 Task: Create a due date automation trigger when advanced on, 2 hours after a card is due add fields without custom field "Resume" set to a number lower than 1 and greater or equal to 10.
Action: Mouse moved to (843, 252)
Screenshot: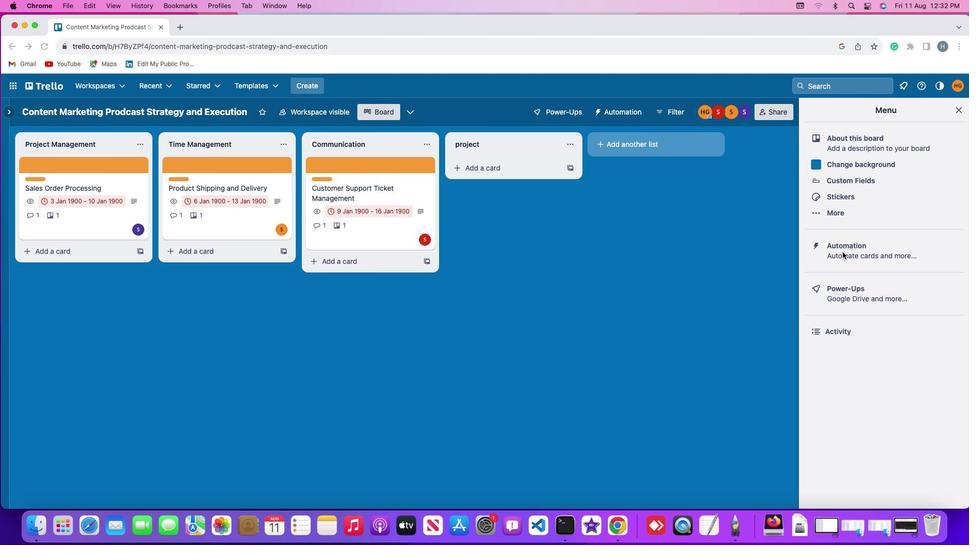 
Action: Mouse pressed left at (843, 252)
Screenshot: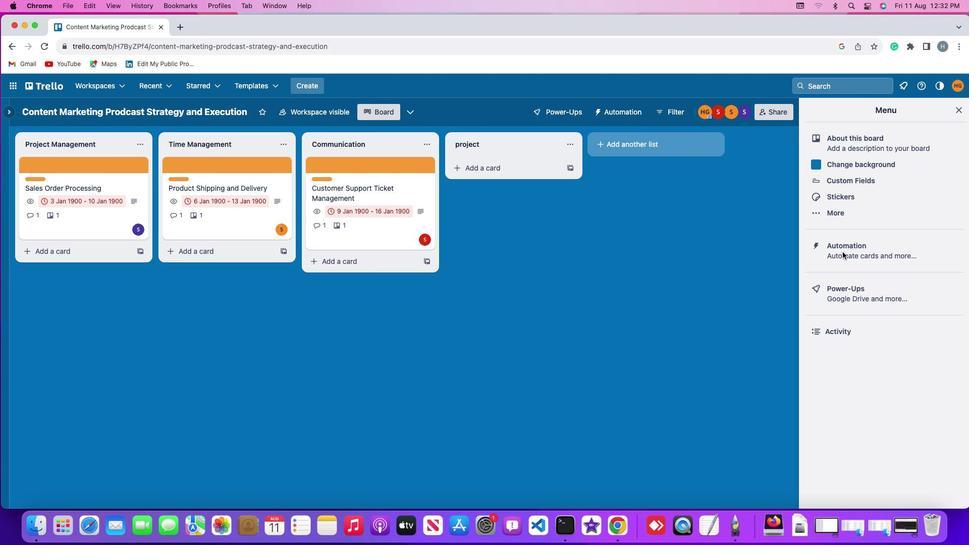
Action: Mouse pressed left at (843, 252)
Screenshot: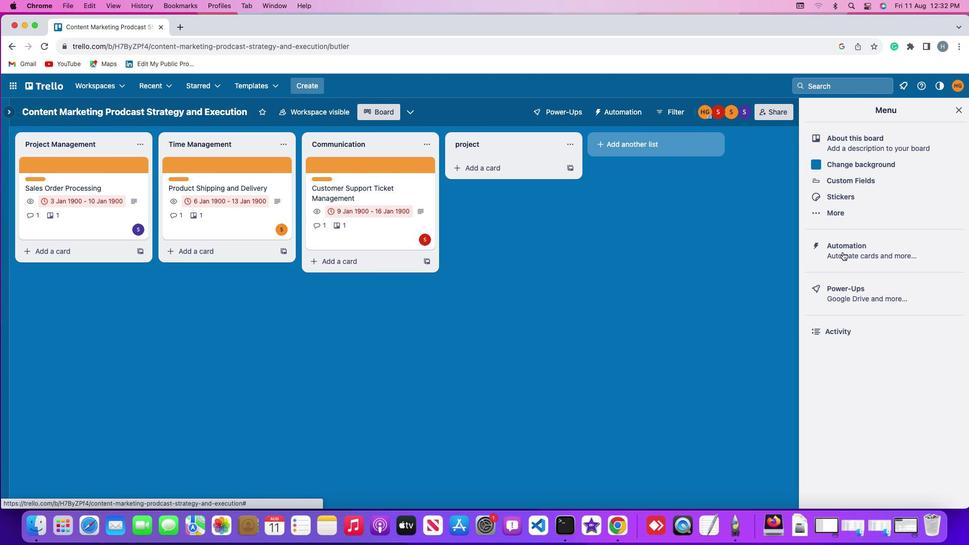 
Action: Mouse moved to (51, 239)
Screenshot: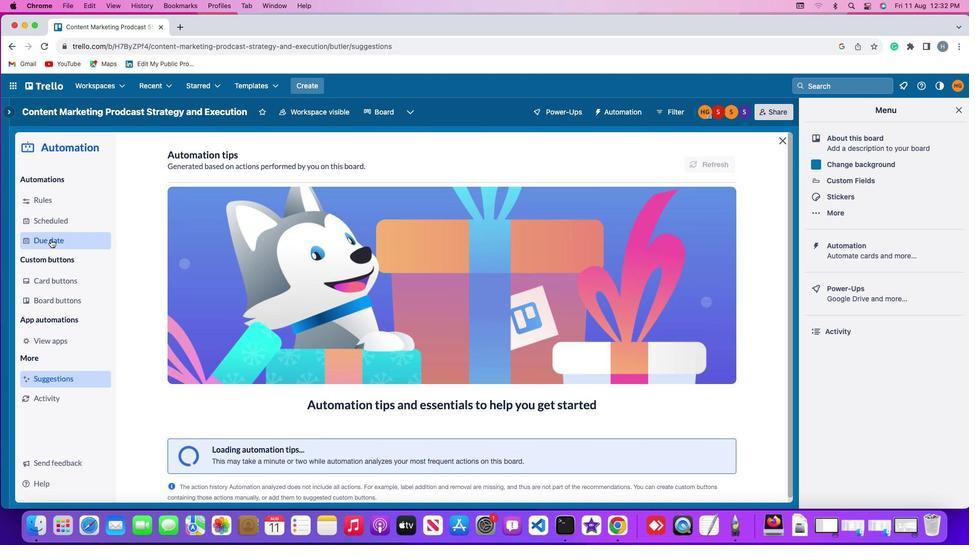 
Action: Mouse pressed left at (51, 239)
Screenshot: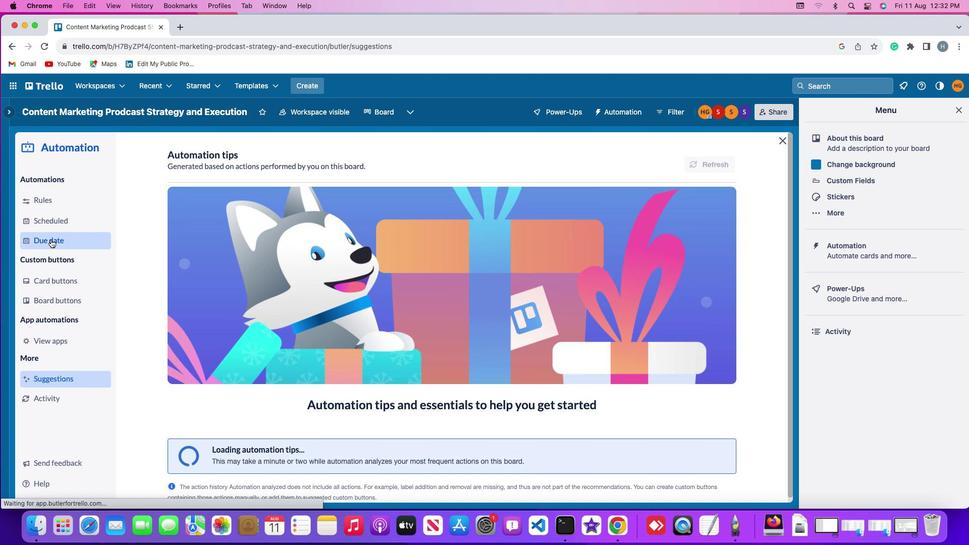
Action: Mouse moved to (654, 156)
Screenshot: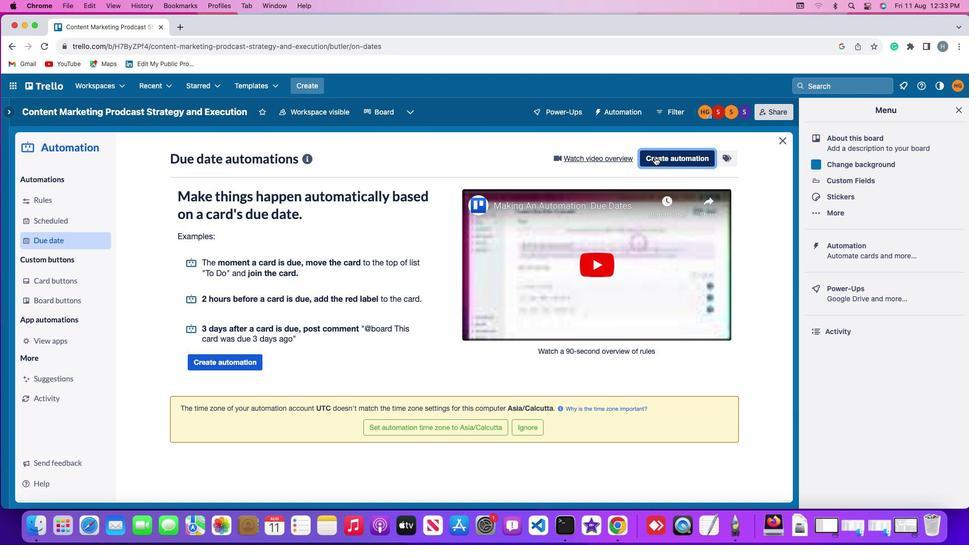 
Action: Mouse pressed left at (654, 156)
Screenshot: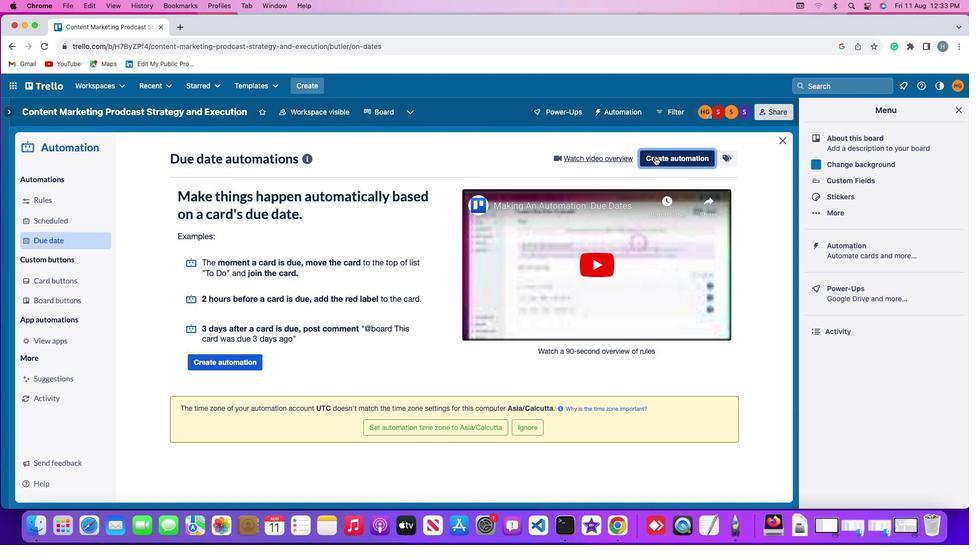 
Action: Mouse moved to (200, 250)
Screenshot: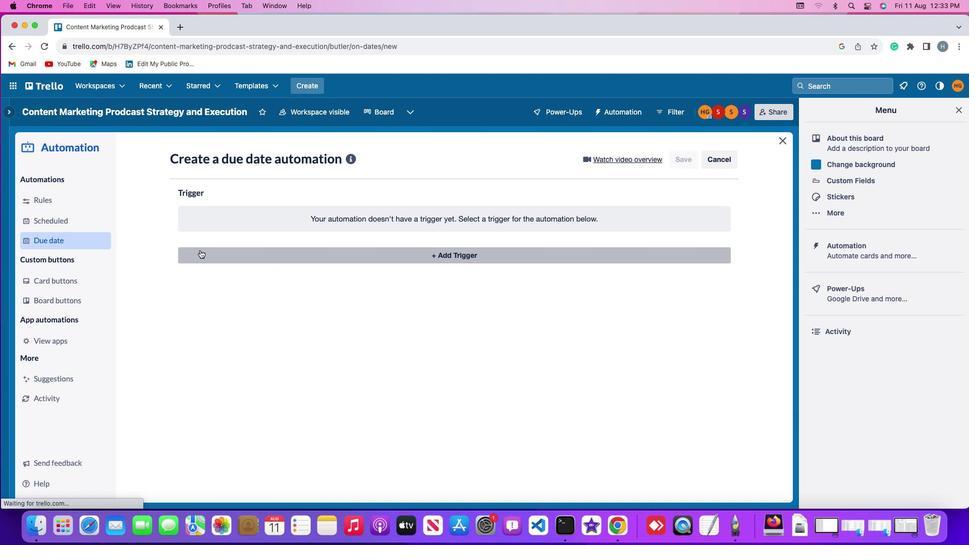 
Action: Mouse pressed left at (200, 250)
Screenshot: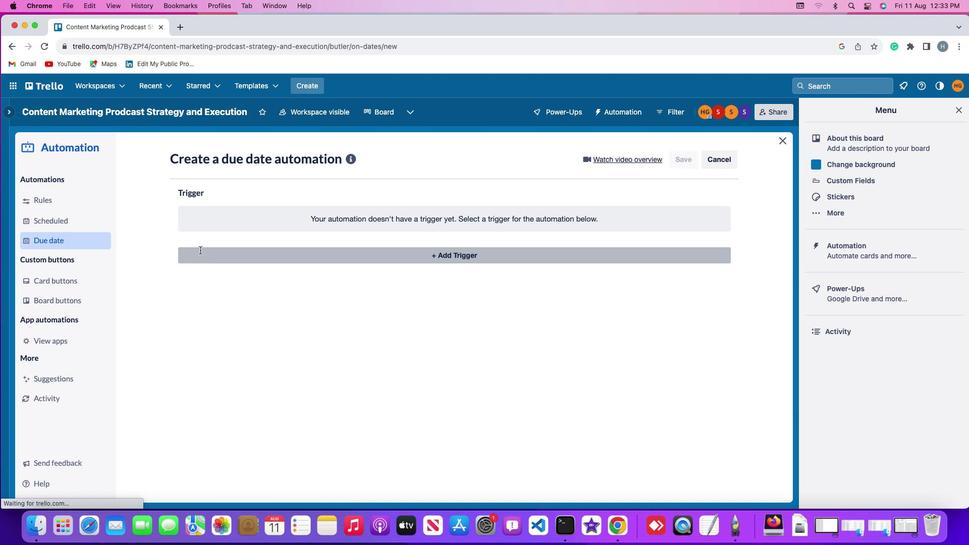 
Action: Mouse moved to (199, 412)
Screenshot: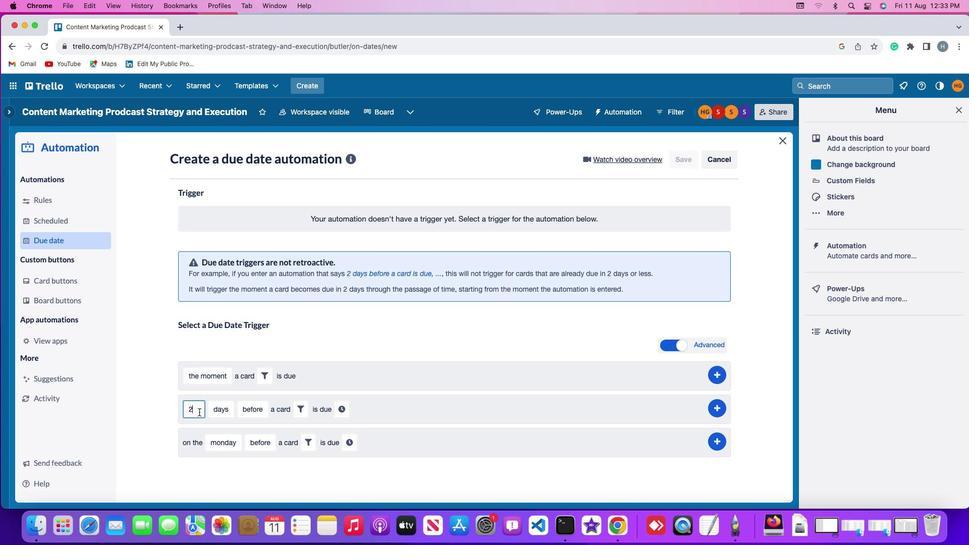 
Action: Mouse pressed left at (199, 412)
Screenshot: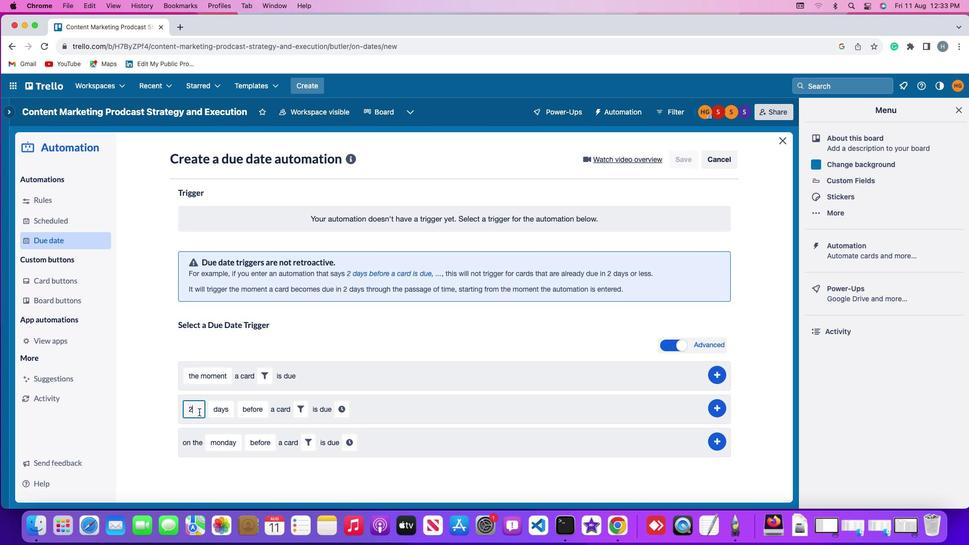 
Action: Key pressed Key.backspace'2'
Screenshot: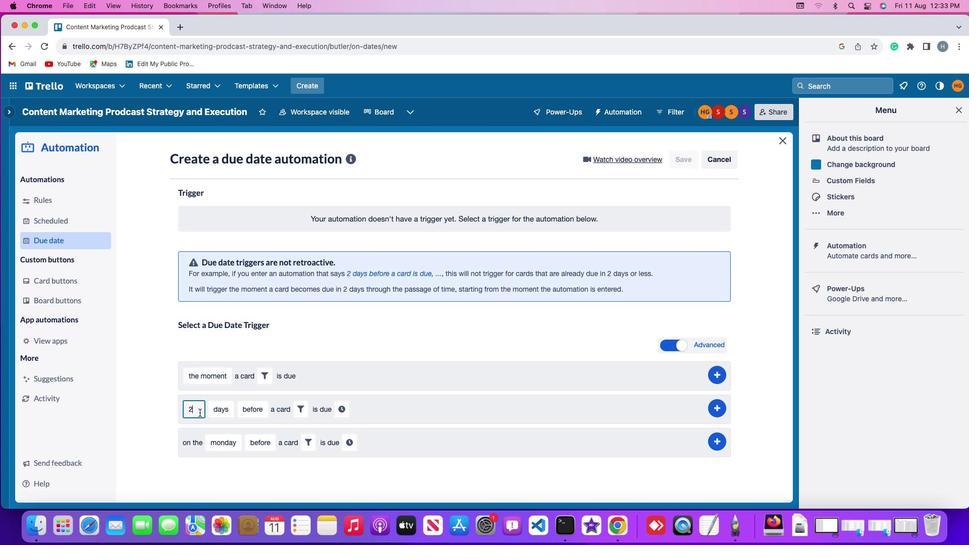 
Action: Mouse moved to (221, 411)
Screenshot: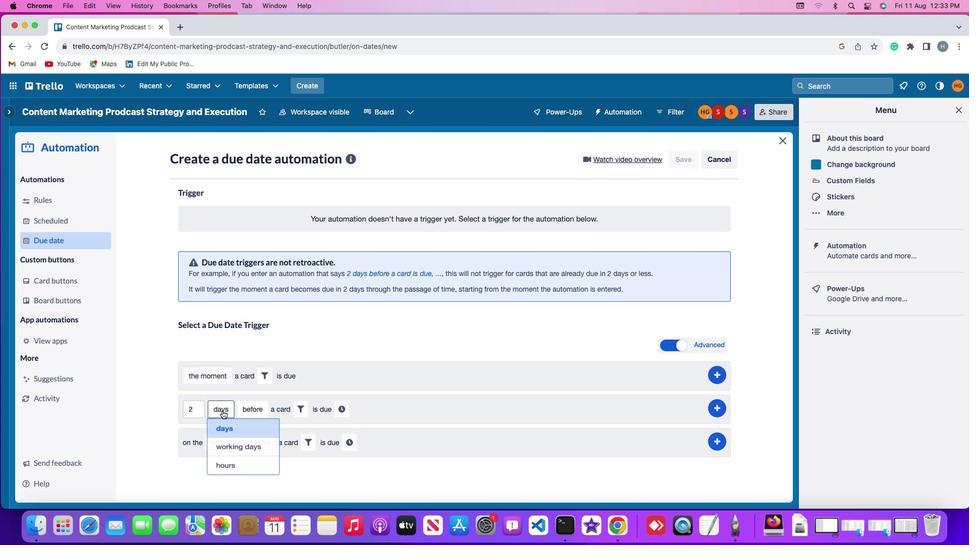 
Action: Mouse pressed left at (221, 411)
Screenshot: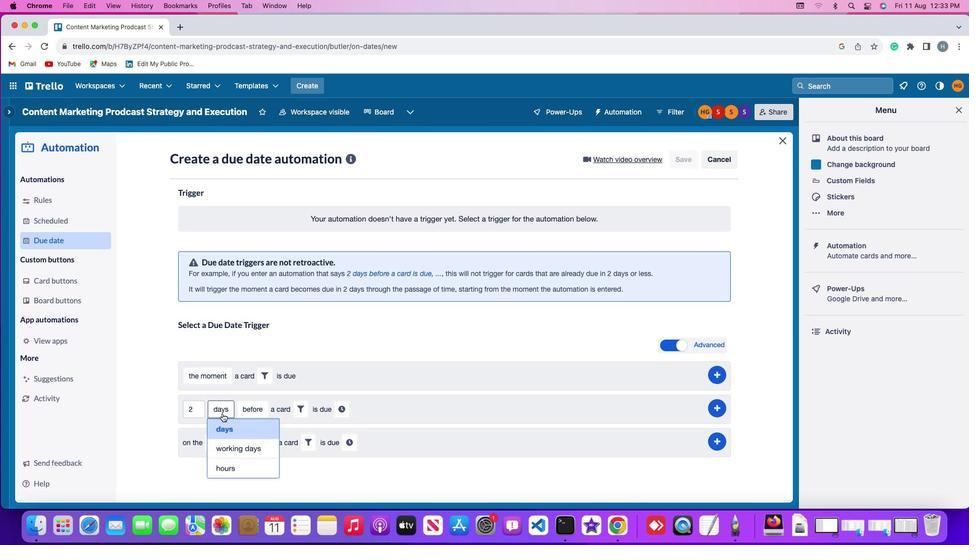 
Action: Mouse moved to (221, 467)
Screenshot: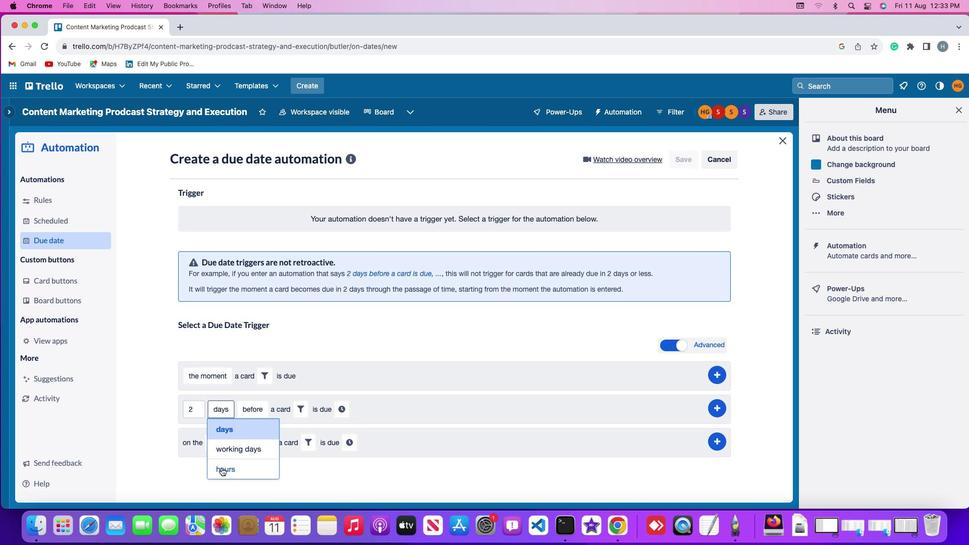 
Action: Mouse pressed left at (221, 467)
Screenshot: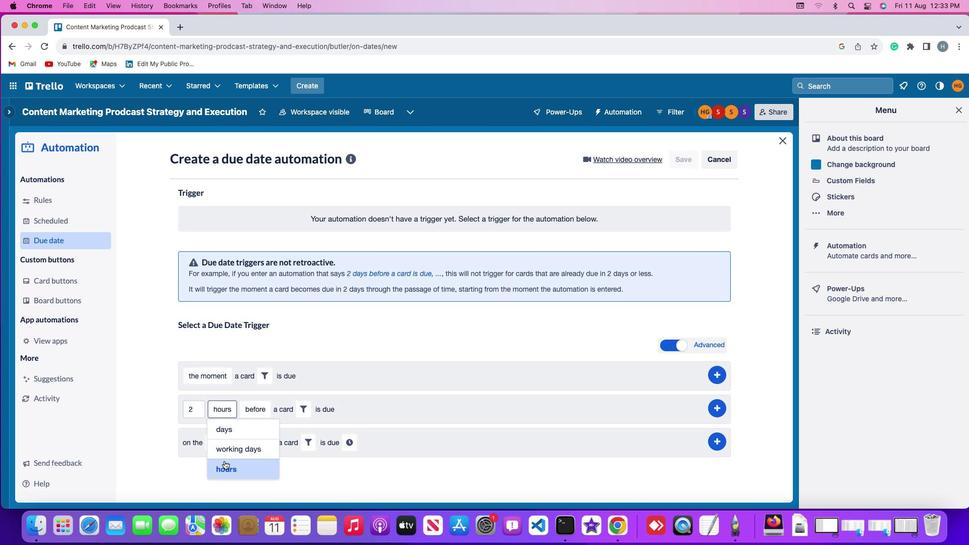 
Action: Mouse moved to (266, 407)
Screenshot: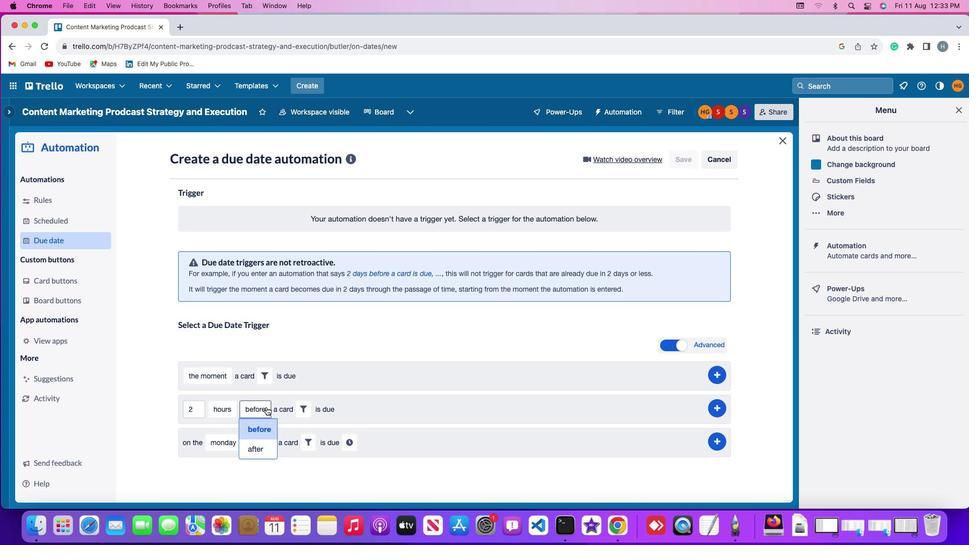 
Action: Mouse pressed left at (266, 407)
Screenshot: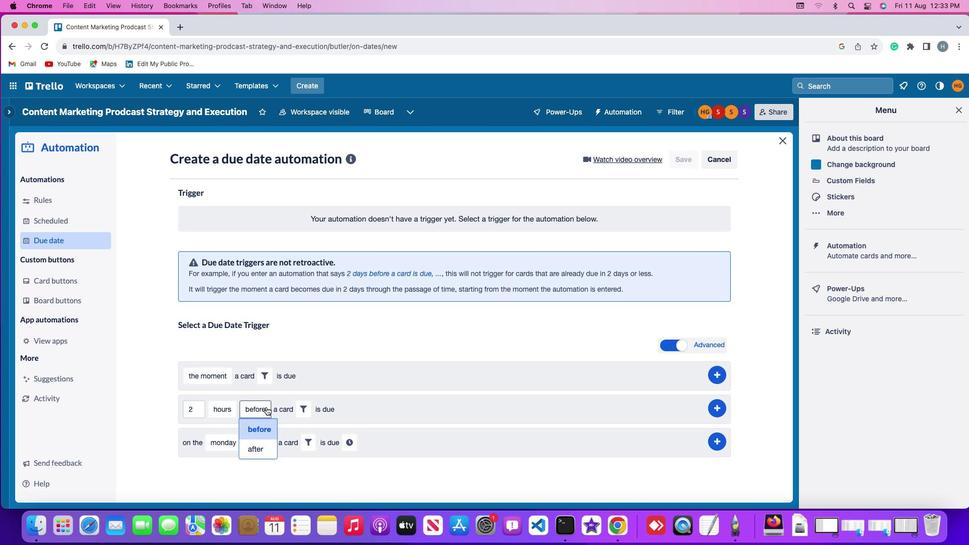 
Action: Mouse moved to (267, 450)
Screenshot: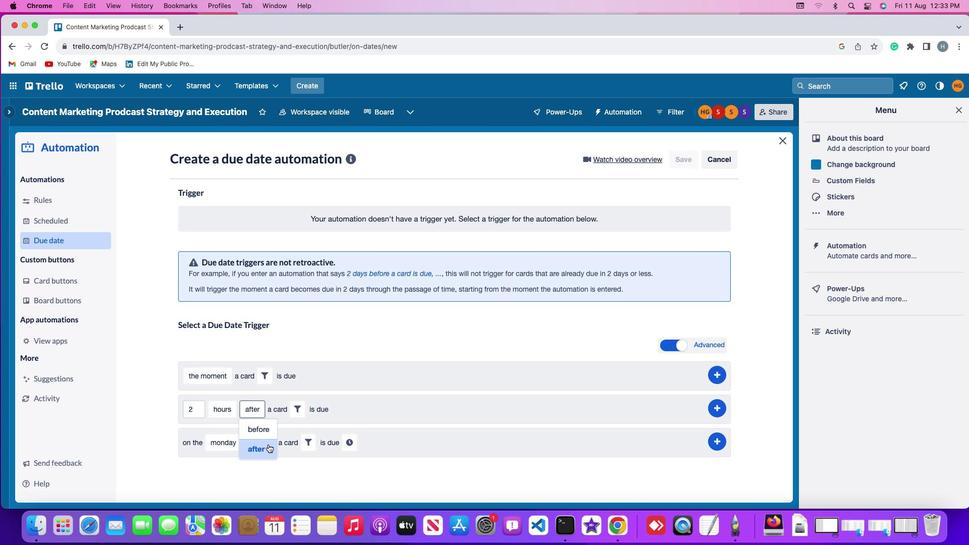 
Action: Mouse pressed left at (267, 450)
Screenshot: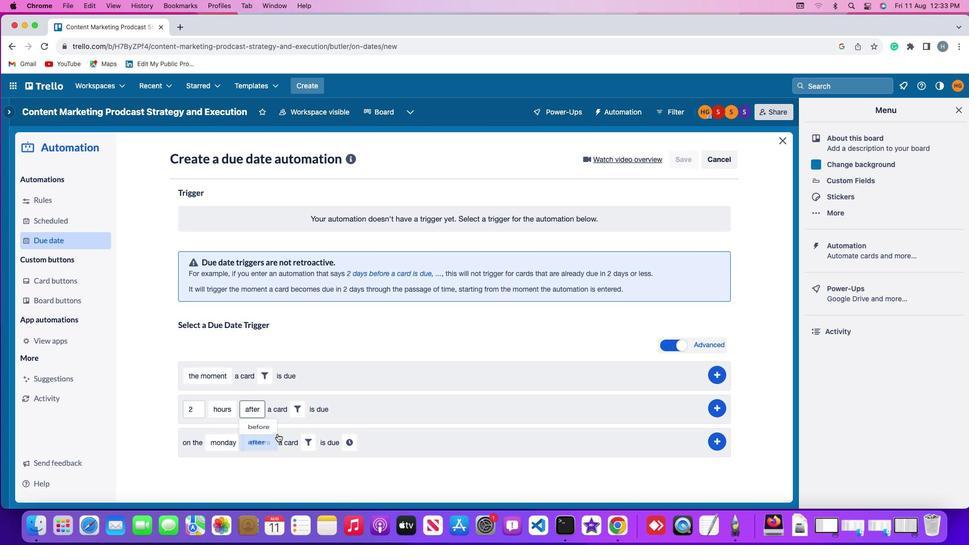 
Action: Mouse moved to (298, 409)
Screenshot: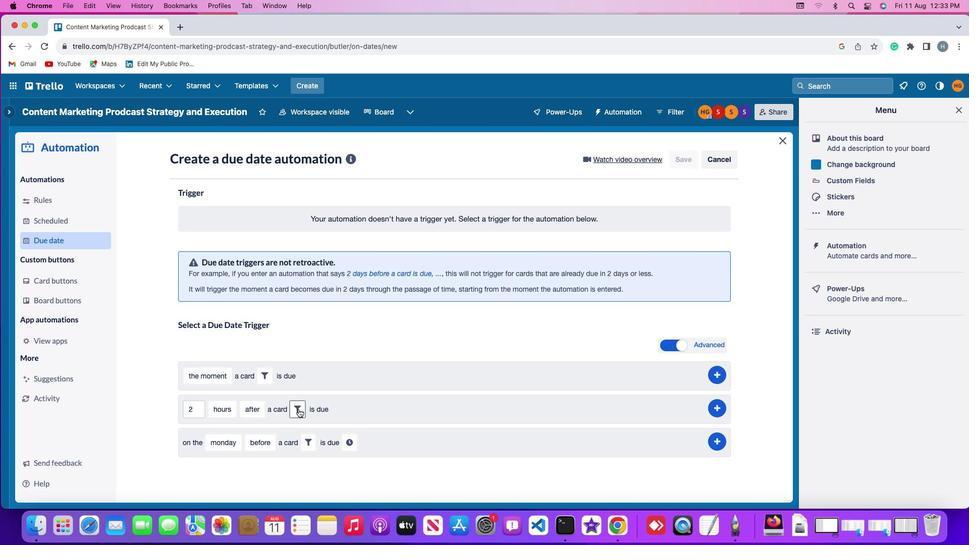 
Action: Mouse pressed left at (298, 409)
Screenshot: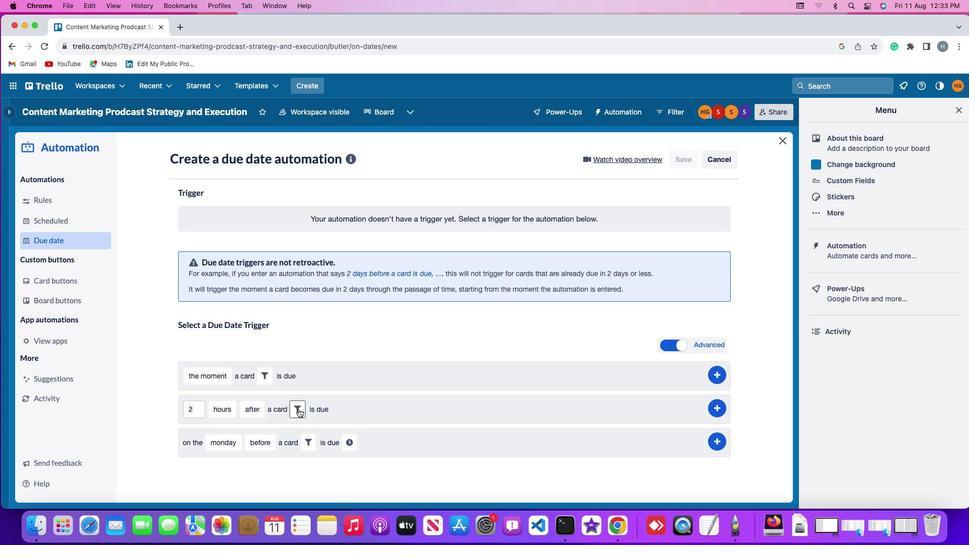 
Action: Mouse moved to (456, 441)
Screenshot: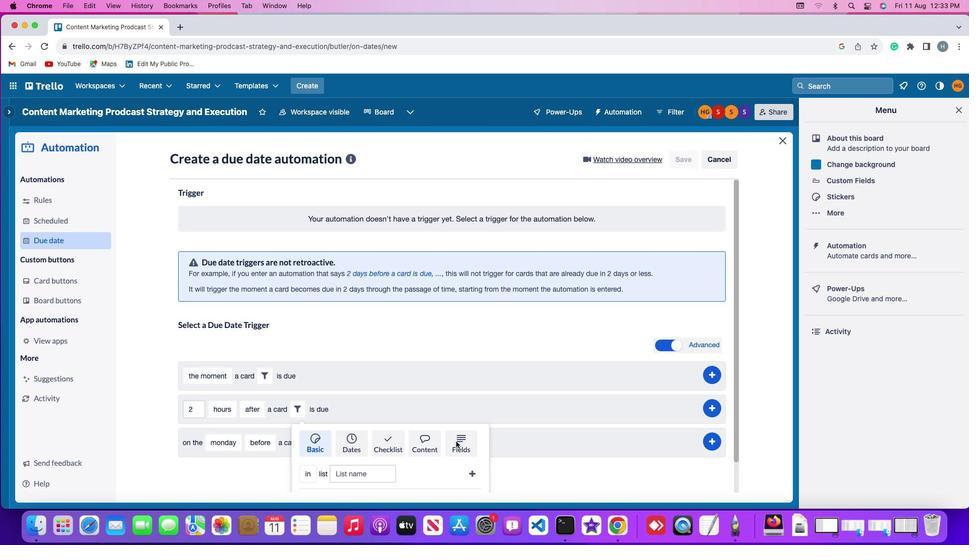 
Action: Mouse pressed left at (456, 441)
Screenshot: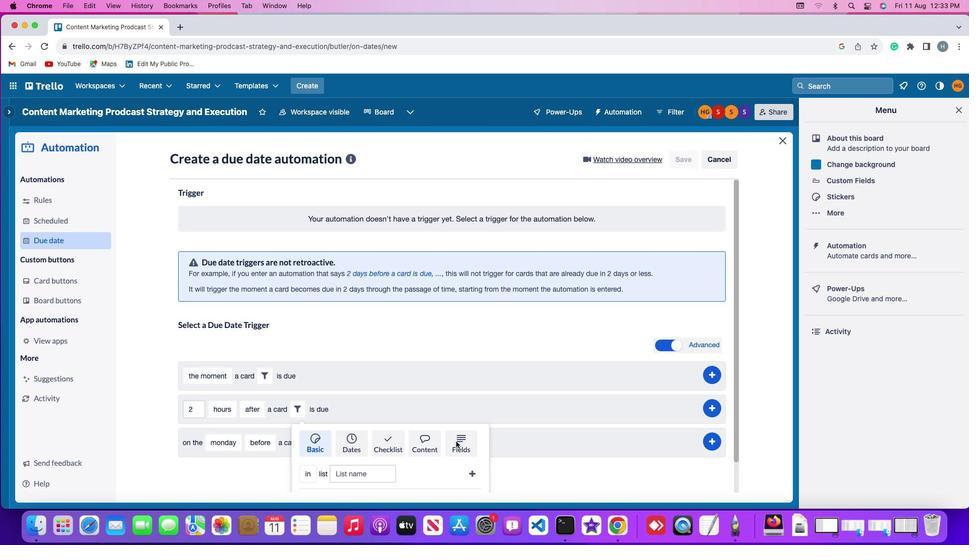 
Action: Mouse moved to (264, 470)
Screenshot: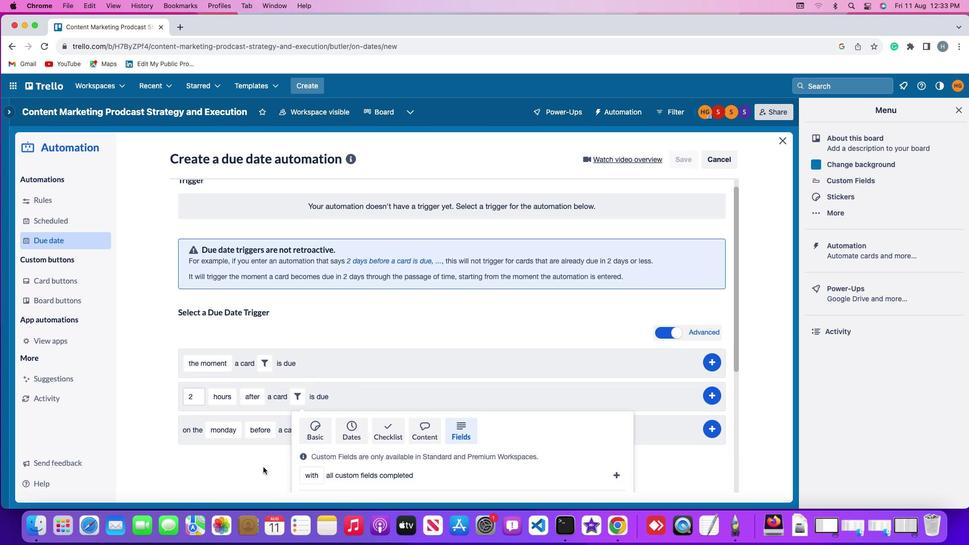
Action: Mouse scrolled (264, 470) with delta (0, 0)
Screenshot: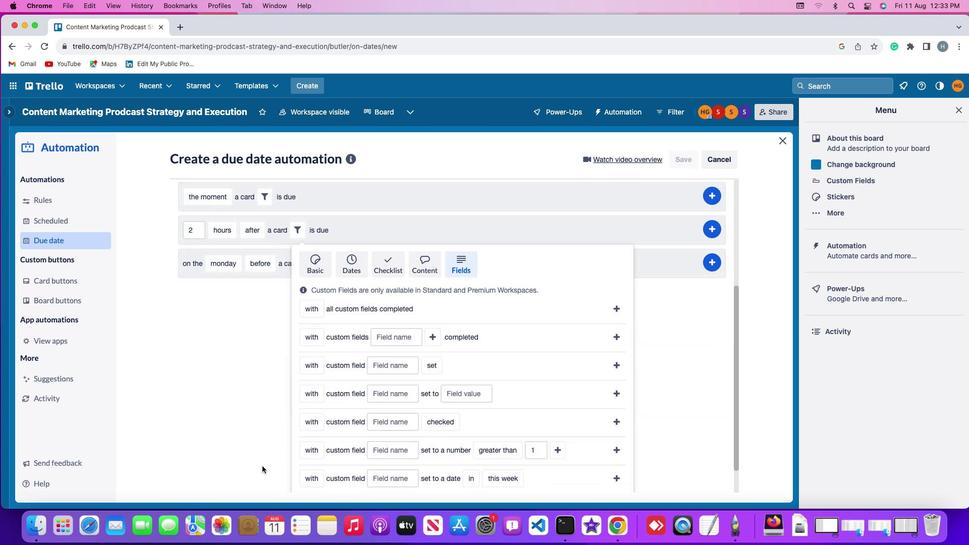 
Action: Mouse scrolled (264, 470) with delta (0, 0)
Screenshot: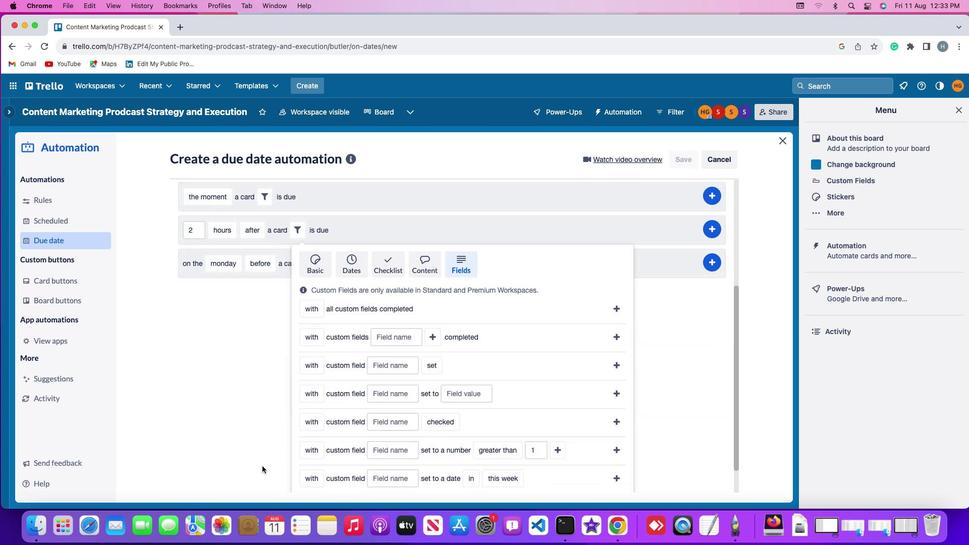 
Action: Mouse scrolled (264, 470) with delta (0, -2)
Screenshot: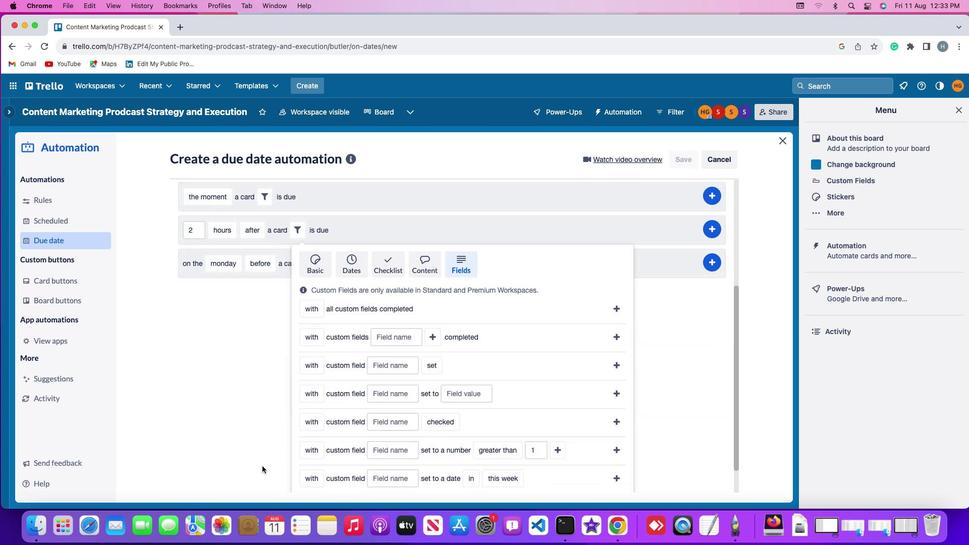 
Action: Mouse scrolled (264, 470) with delta (0, -2)
Screenshot: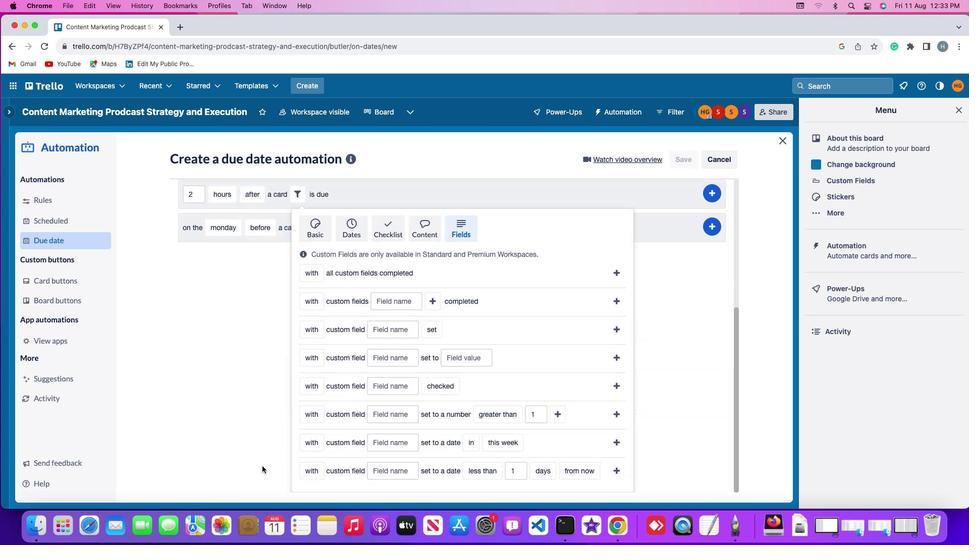 
Action: Mouse moved to (263, 467)
Screenshot: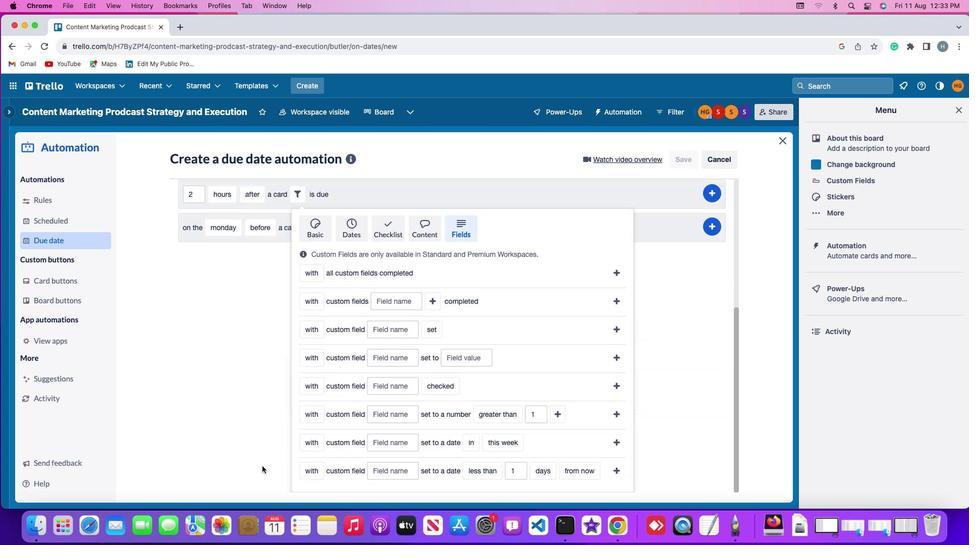 
Action: Mouse scrolled (263, 467) with delta (0, -3)
Screenshot: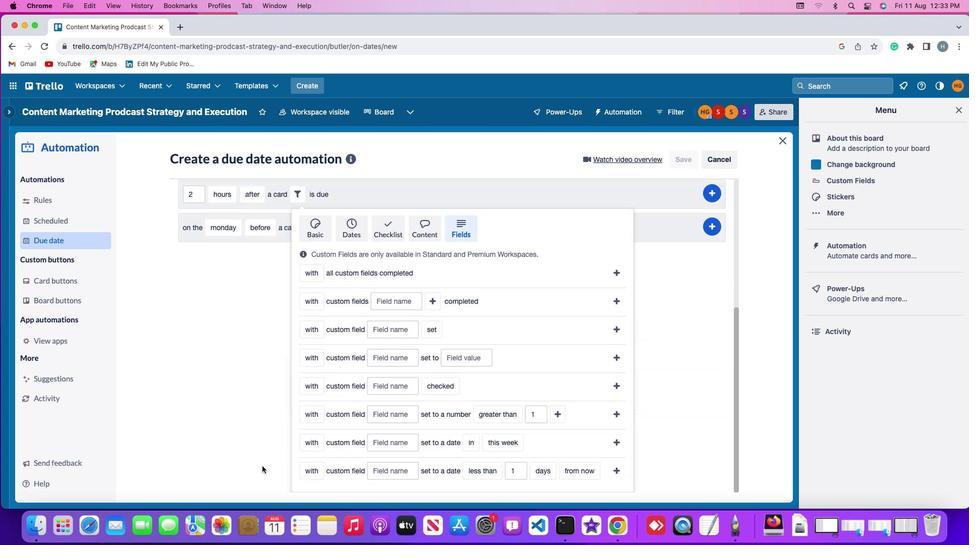 
Action: Mouse moved to (262, 466)
Screenshot: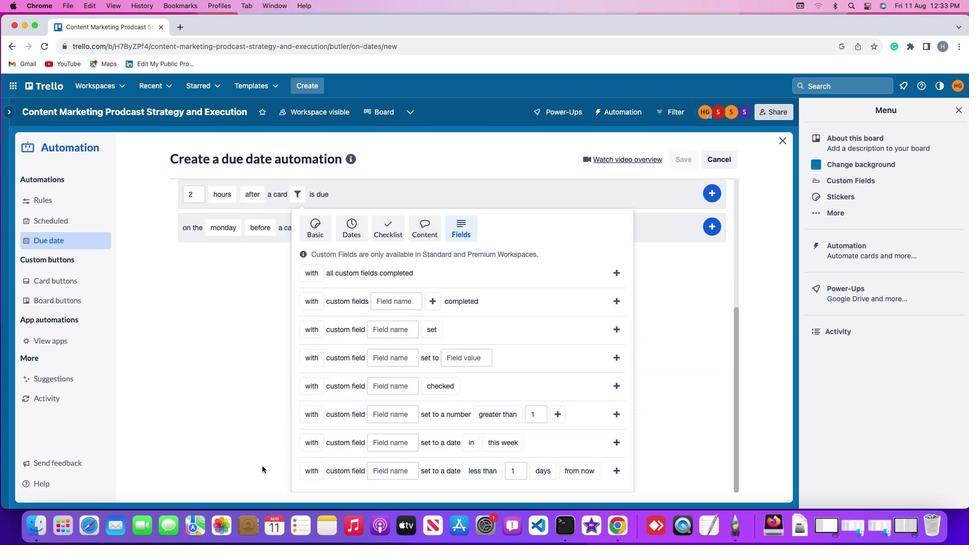 
Action: Mouse scrolled (262, 466) with delta (0, 0)
Screenshot: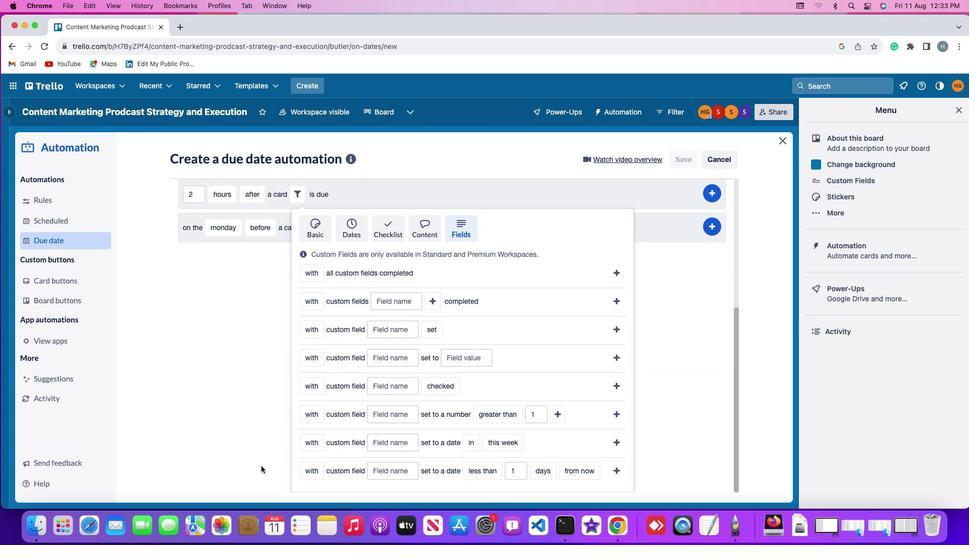 
Action: Mouse moved to (261, 466)
Screenshot: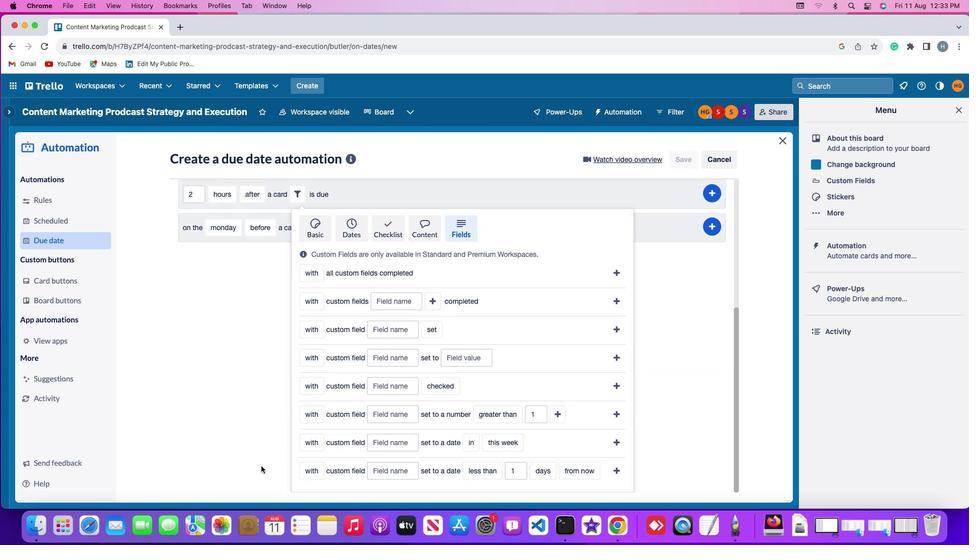 
Action: Mouse scrolled (261, 466) with delta (0, 0)
Screenshot: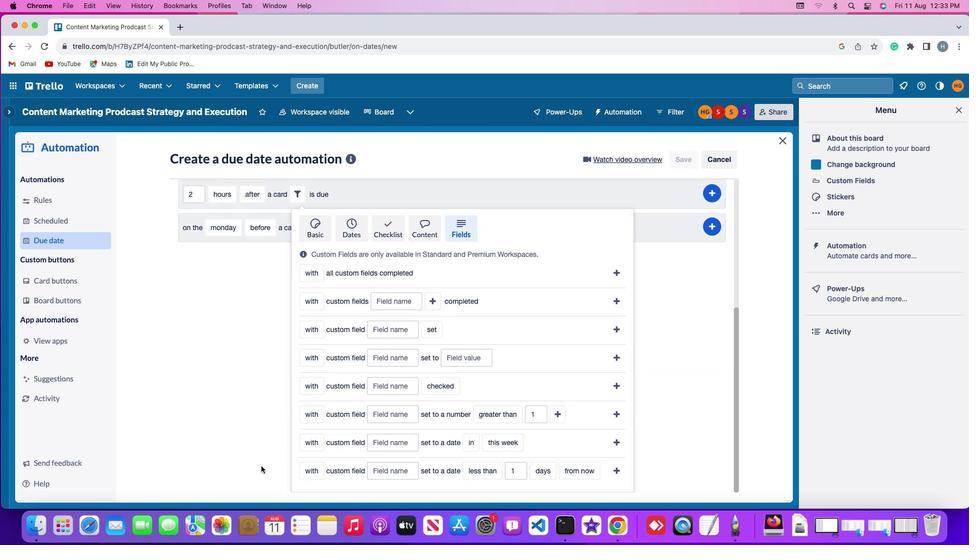 
Action: Mouse scrolled (261, 466) with delta (0, -2)
Screenshot: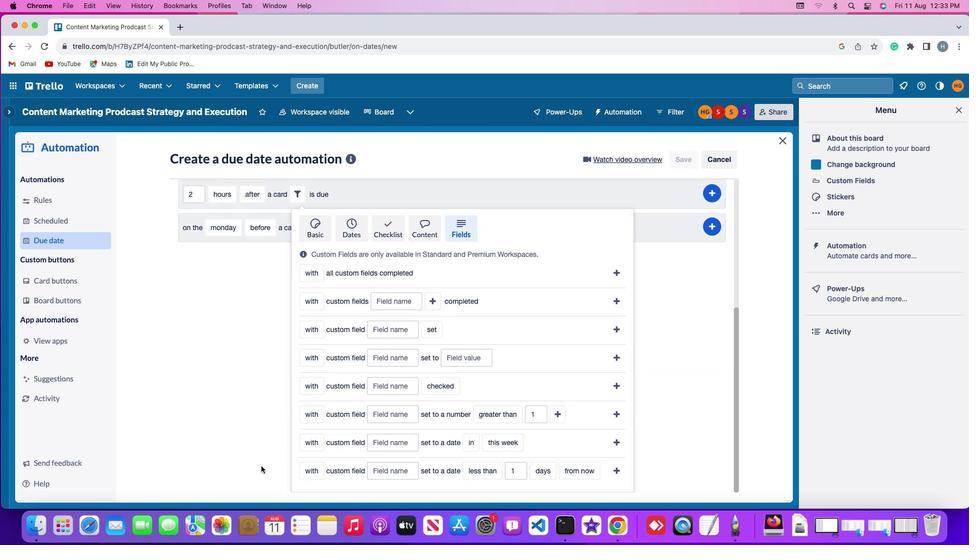 
Action: Mouse scrolled (261, 466) with delta (0, -2)
Screenshot: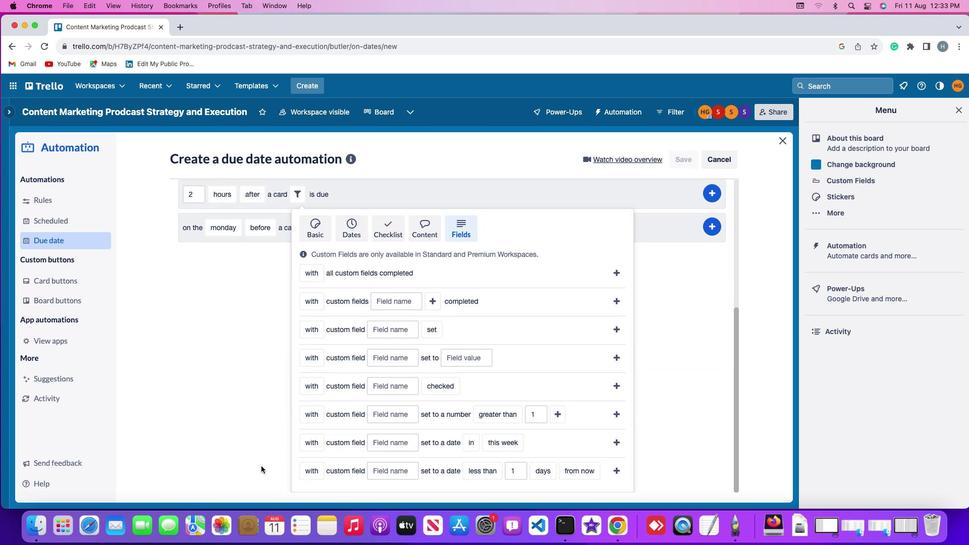 
Action: Mouse scrolled (261, 466) with delta (0, -3)
Screenshot: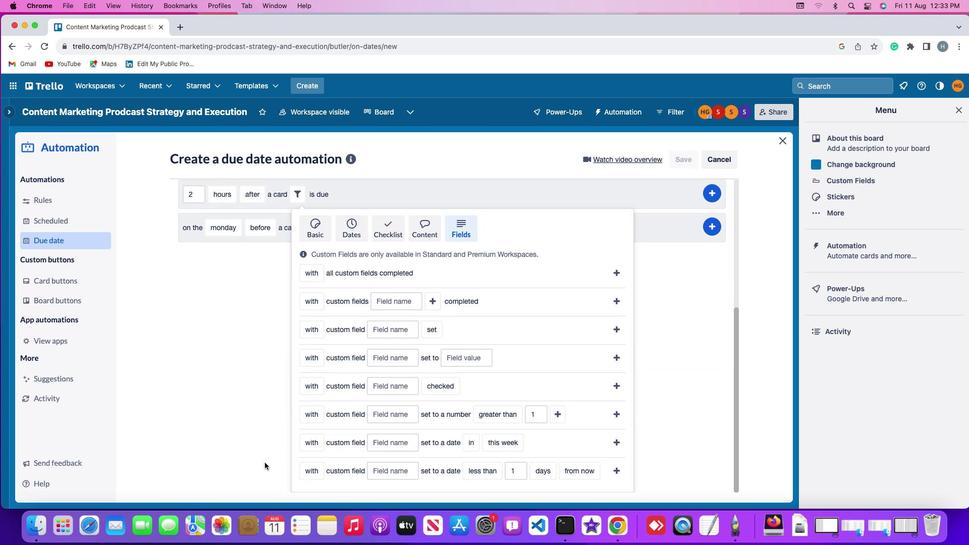 
Action: Mouse moved to (317, 416)
Screenshot: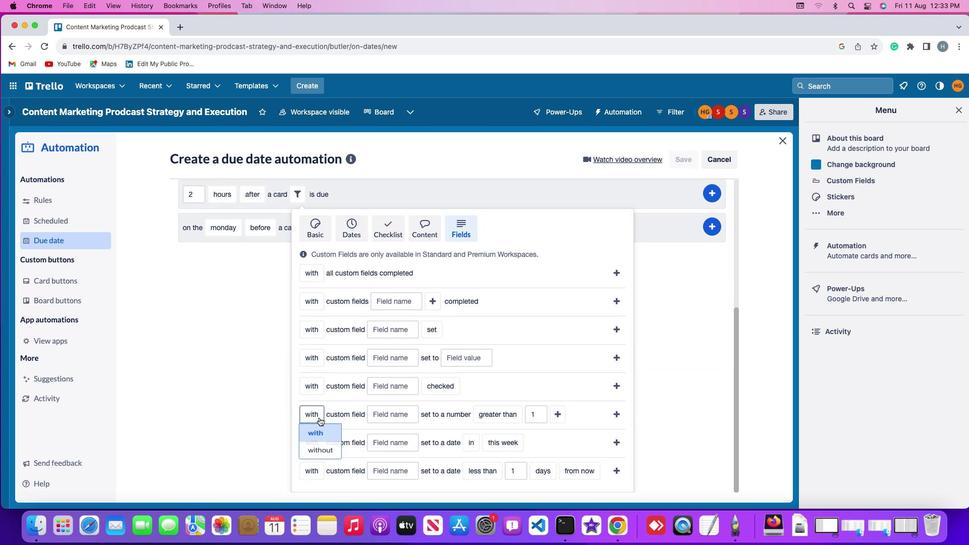 
Action: Mouse pressed left at (317, 416)
Screenshot: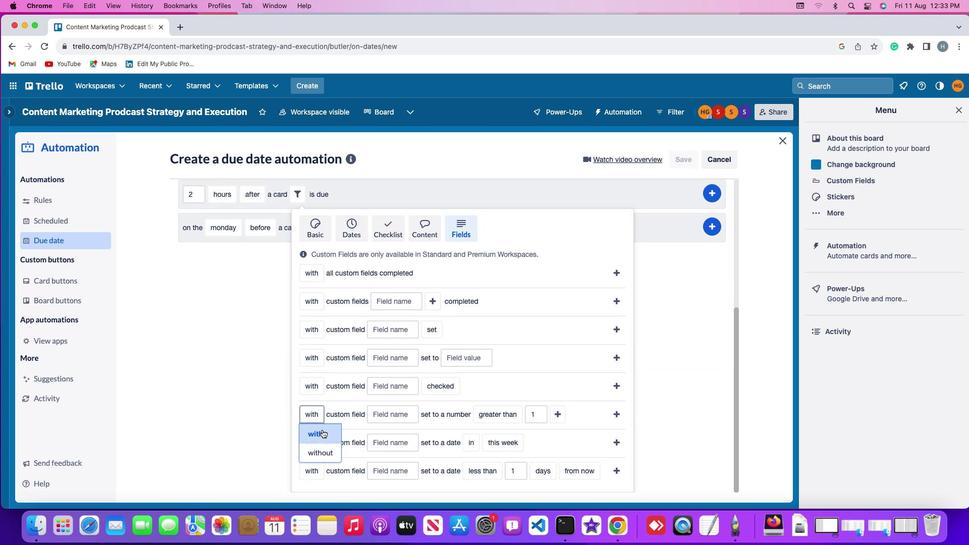 
Action: Mouse moved to (323, 453)
Screenshot: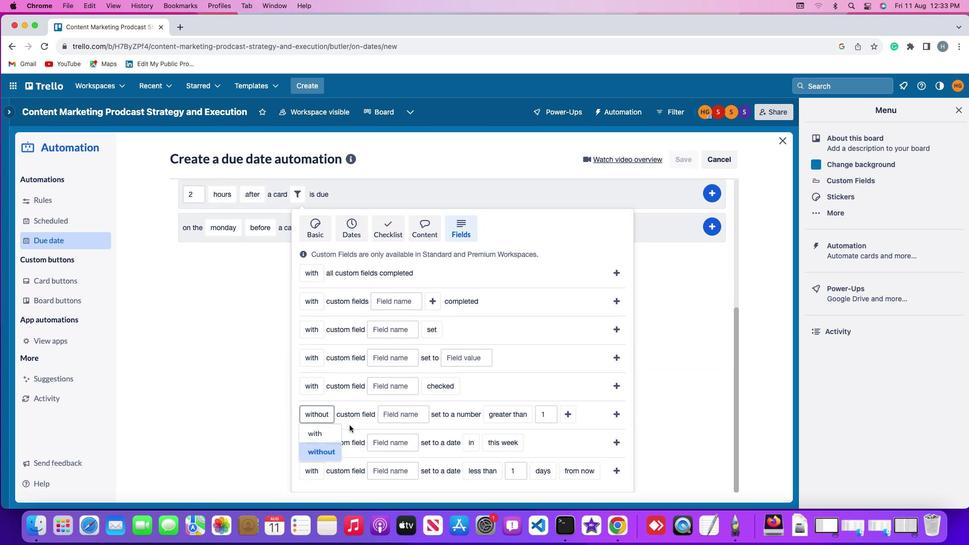 
Action: Mouse pressed left at (323, 453)
Screenshot: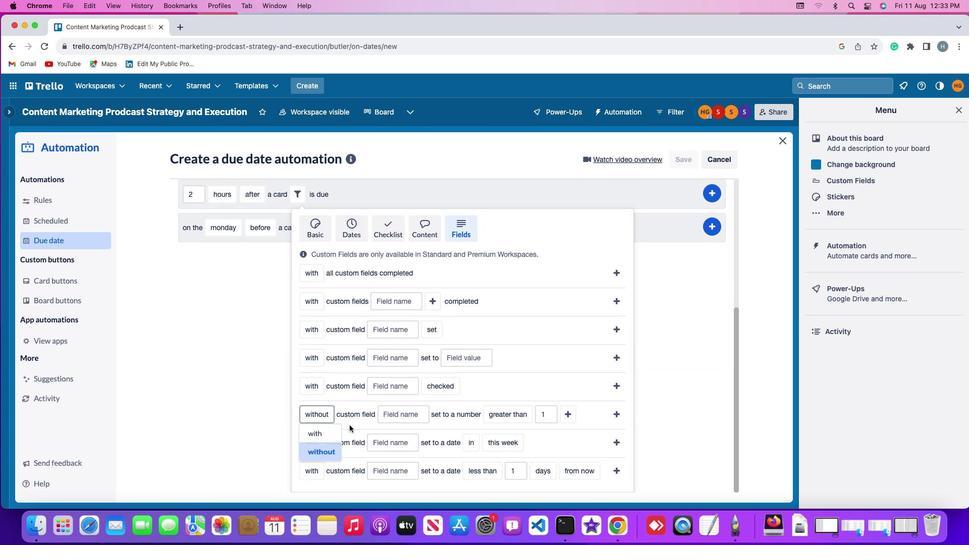 
Action: Mouse moved to (391, 414)
Screenshot: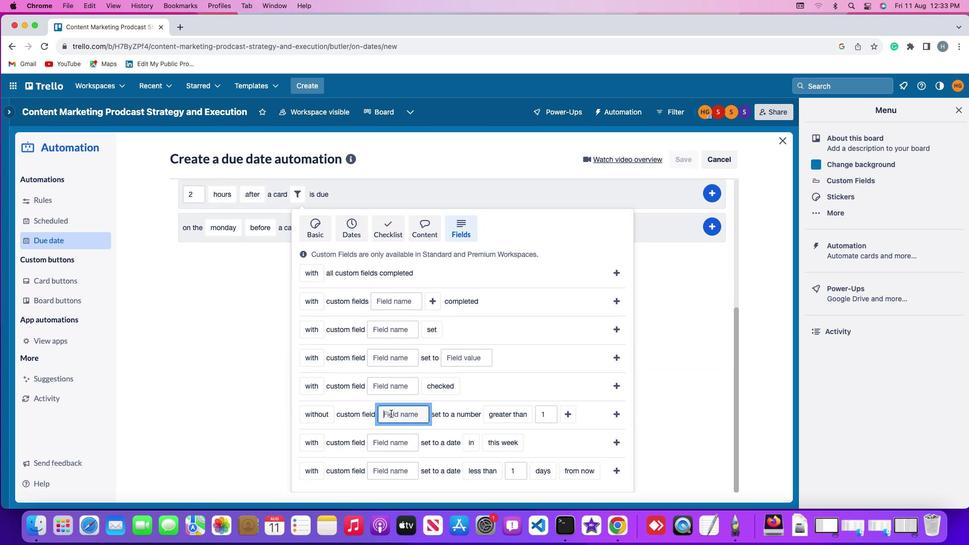 
Action: Mouse pressed left at (391, 414)
Screenshot: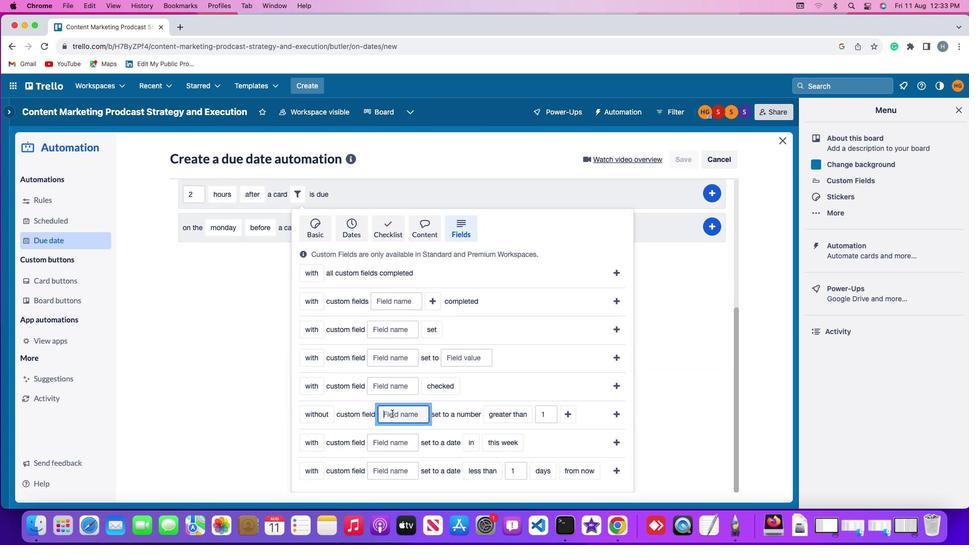 
Action: Mouse moved to (392, 414)
Screenshot: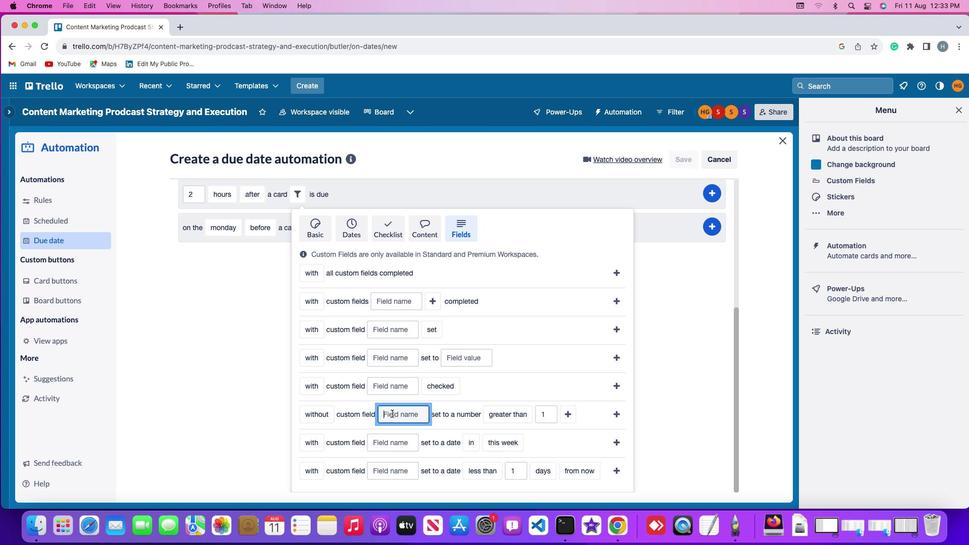 
Action: Key pressed Key.shift'R''e''s''u''m'
Screenshot: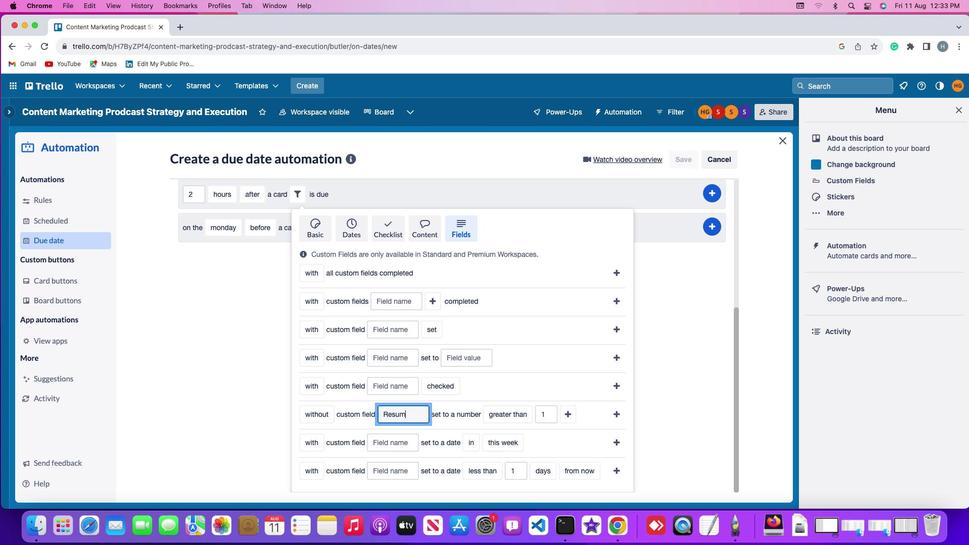 
Action: Mouse moved to (391, 414)
Screenshot: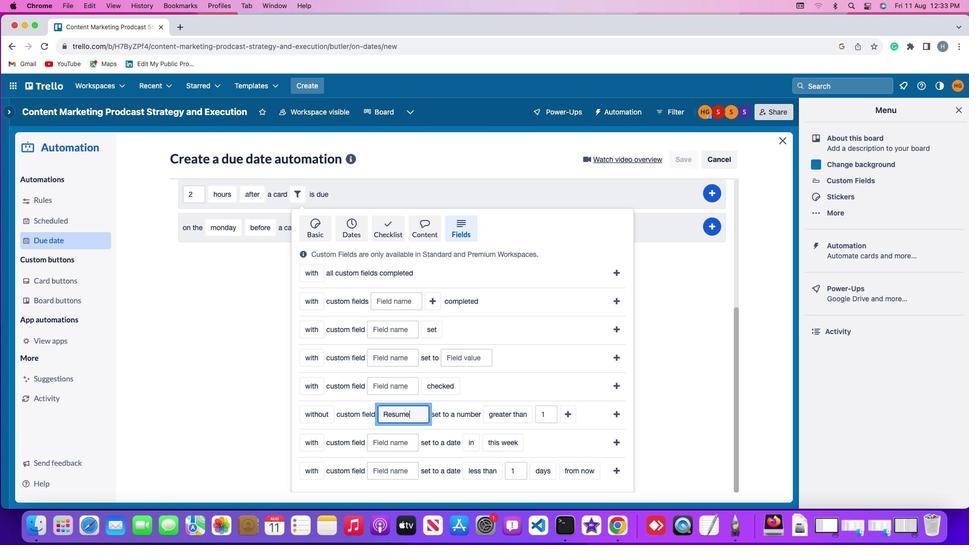 
Action: Key pressed 'e'
Screenshot: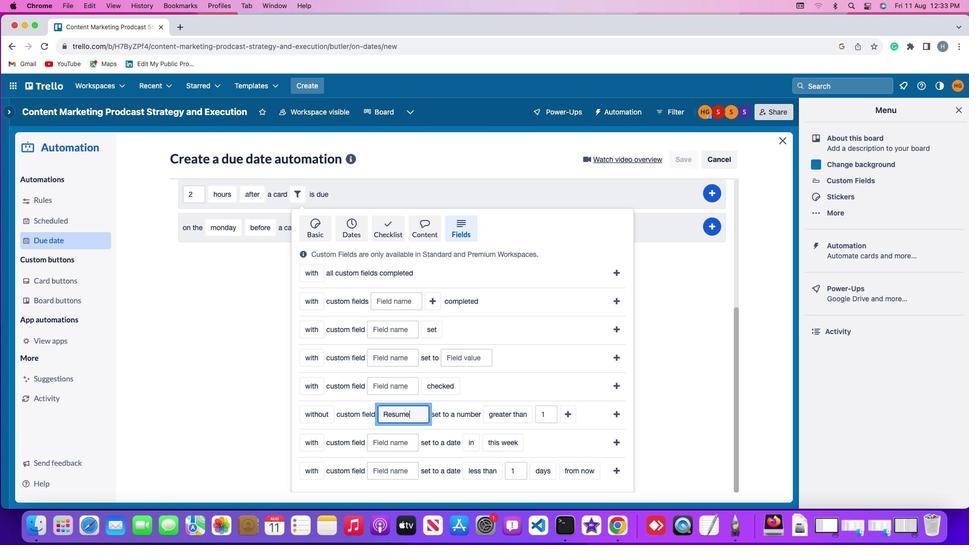 
Action: Mouse moved to (498, 414)
Screenshot: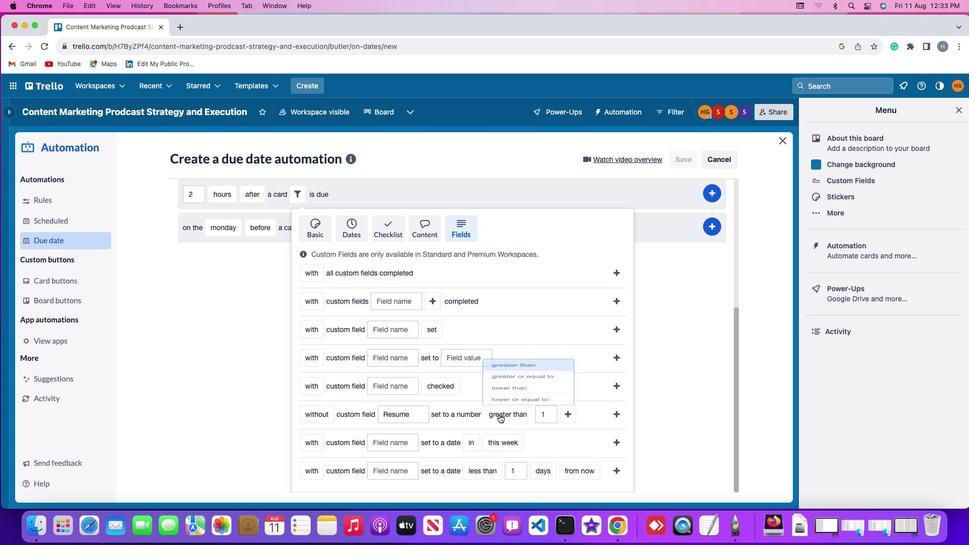 
Action: Mouse pressed left at (498, 414)
Screenshot: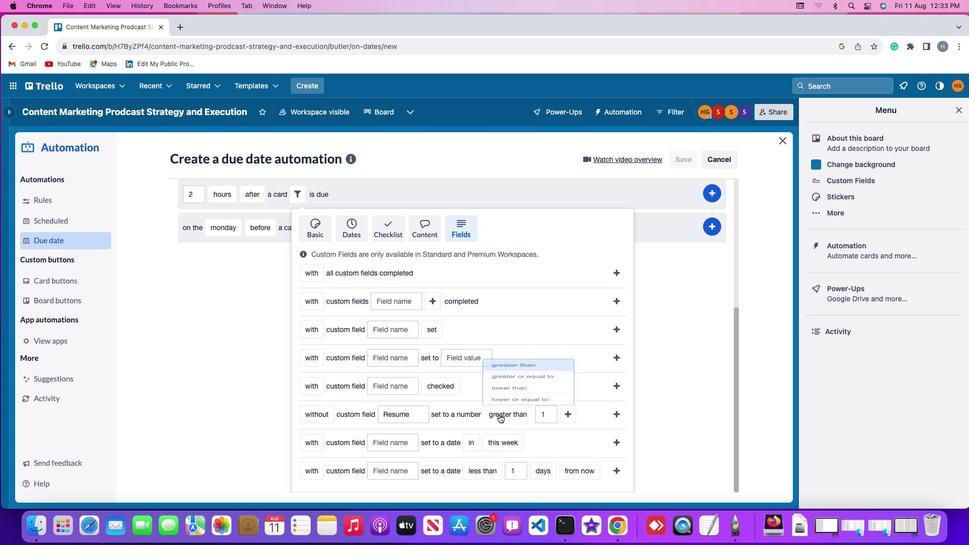 
Action: Mouse moved to (508, 370)
Screenshot: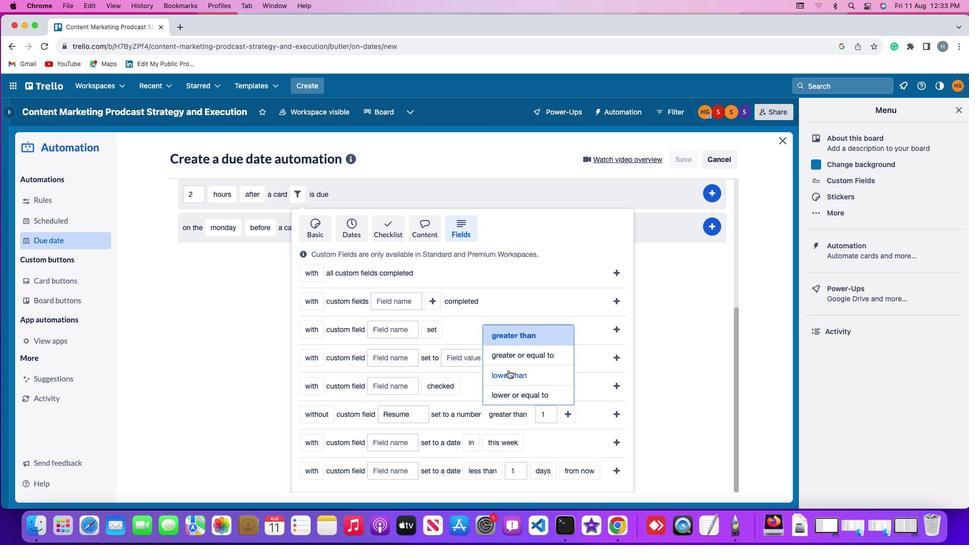 
Action: Mouse pressed left at (508, 370)
Screenshot: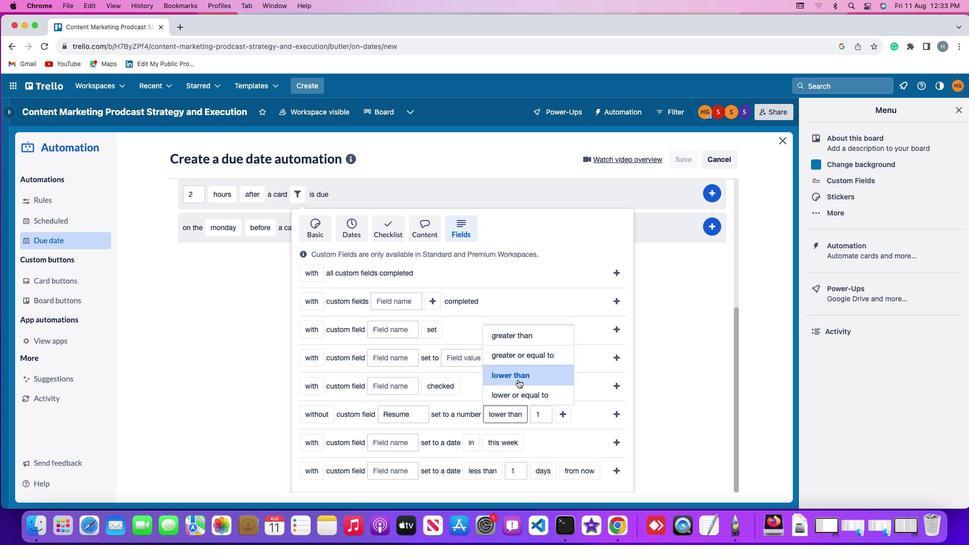 
Action: Mouse moved to (547, 416)
Screenshot: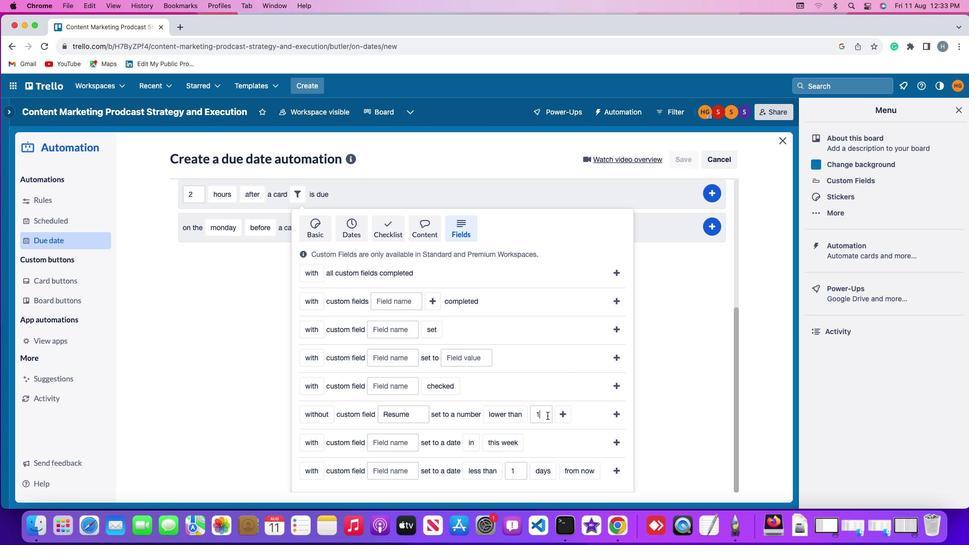 
Action: Mouse pressed left at (547, 416)
Screenshot: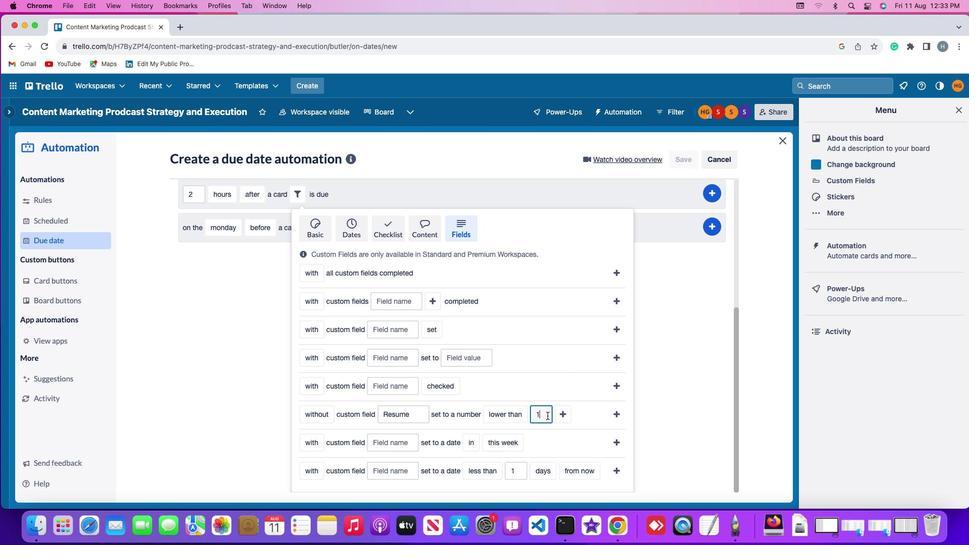 
Action: Key pressed Key.backspace'1'
Screenshot: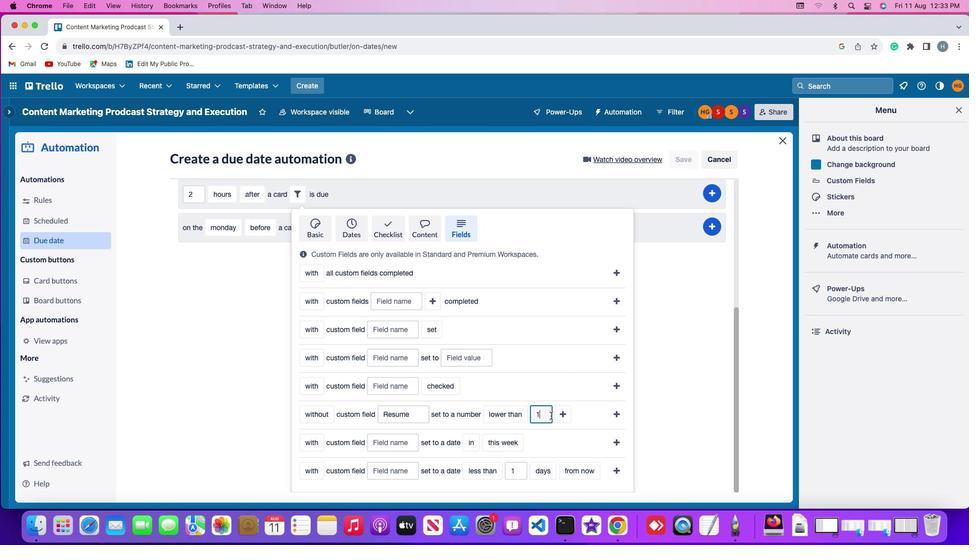 
Action: Mouse moved to (564, 416)
Screenshot: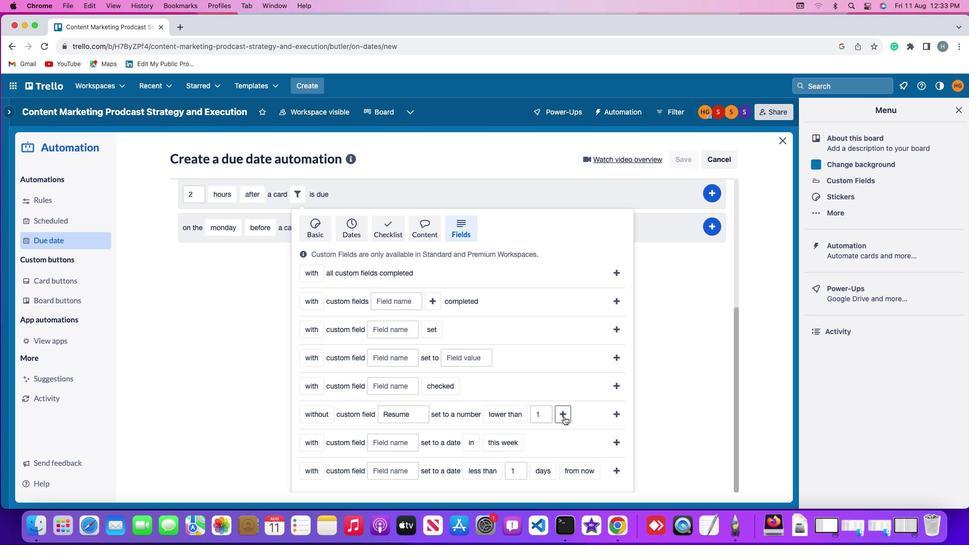 
Action: Mouse pressed left at (564, 416)
Screenshot: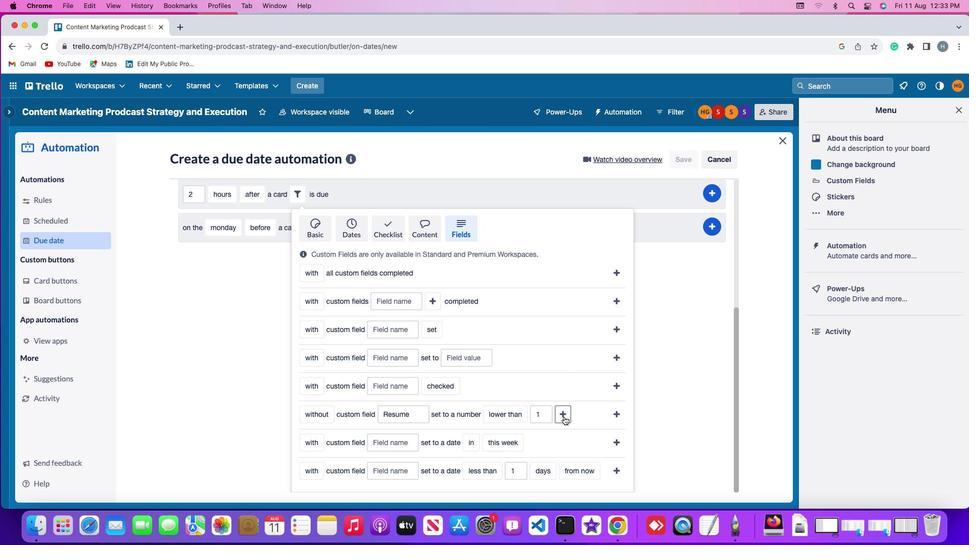 
Action: Mouse moved to (605, 419)
Screenshot: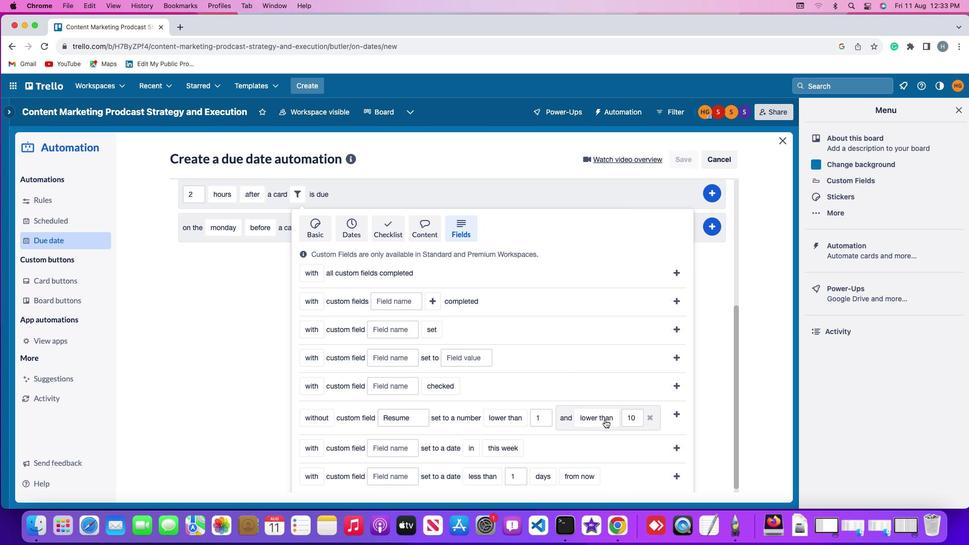 
Action: Mouse pressed left at (605, 419)
Screenshot: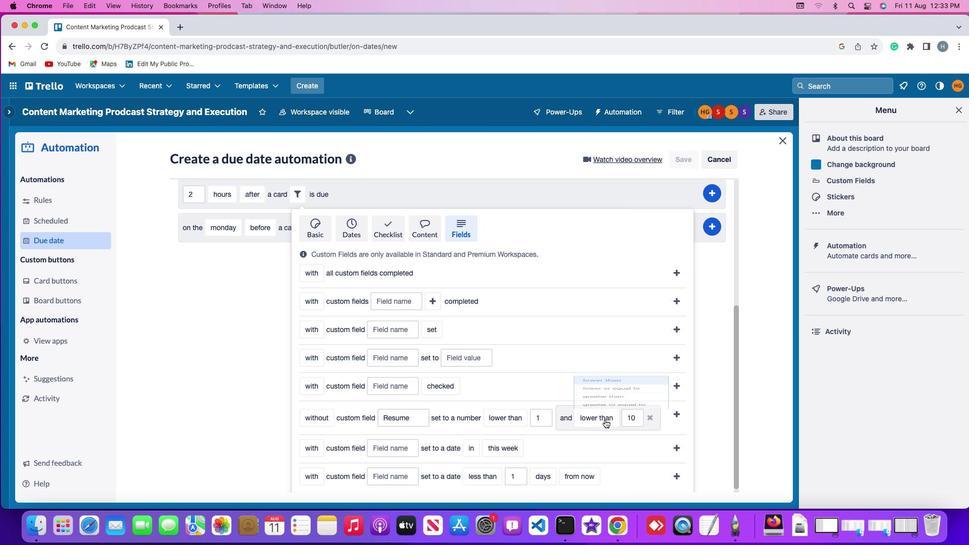 
Action: Mouse moved to (608, 399)
Screenshot: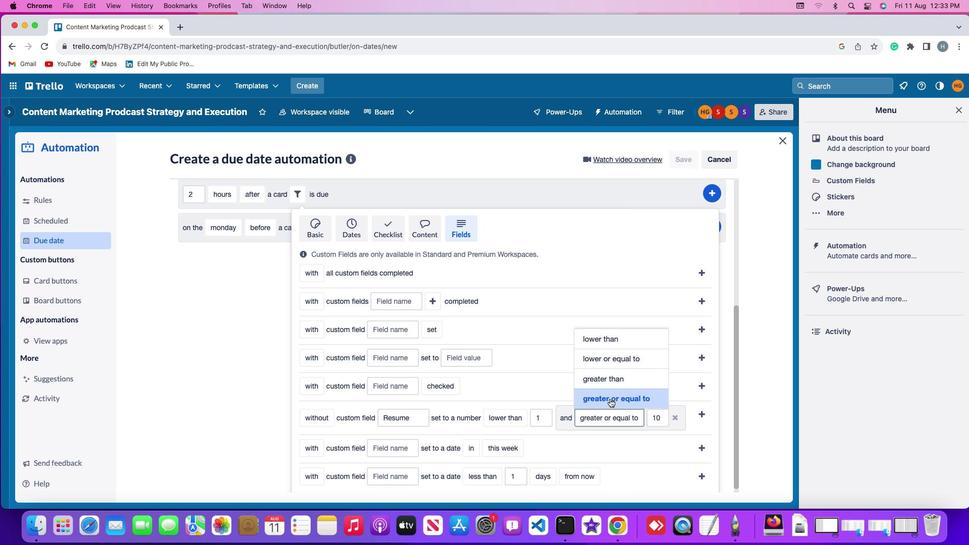 
Action: Mouse pressed left at (608, 399)
Screenshot: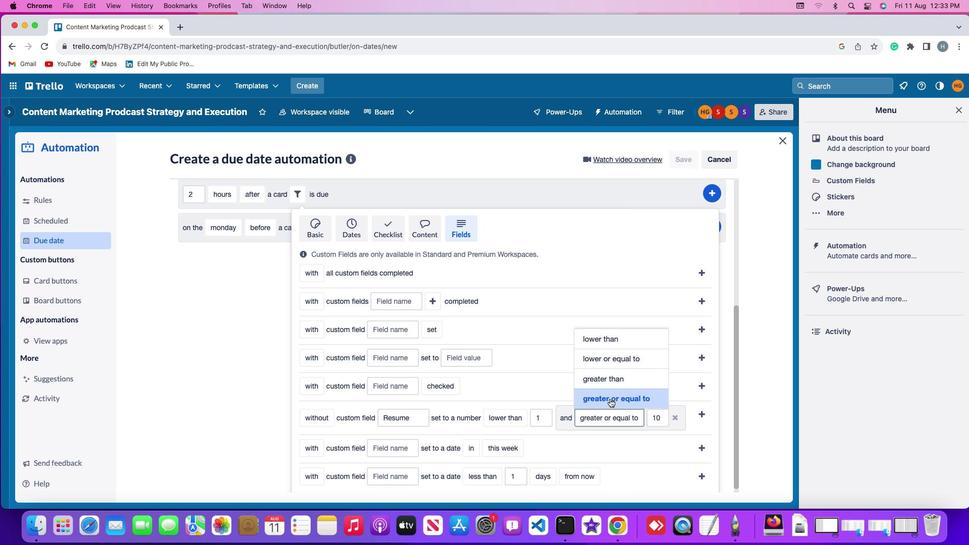 
Action: Mouse moved to (663, 418)
Screenshot: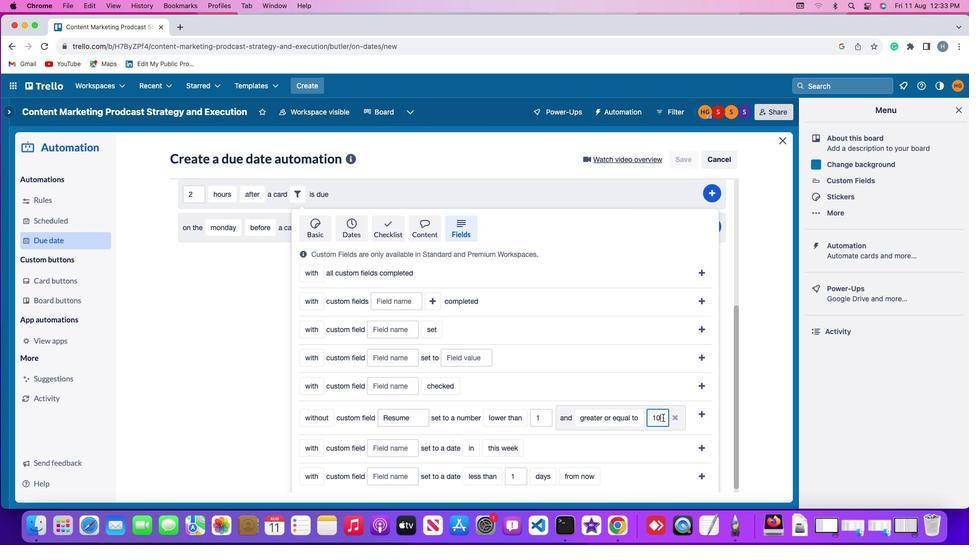 
Action: Mouse pressed left at (663, 418)
Screenshot: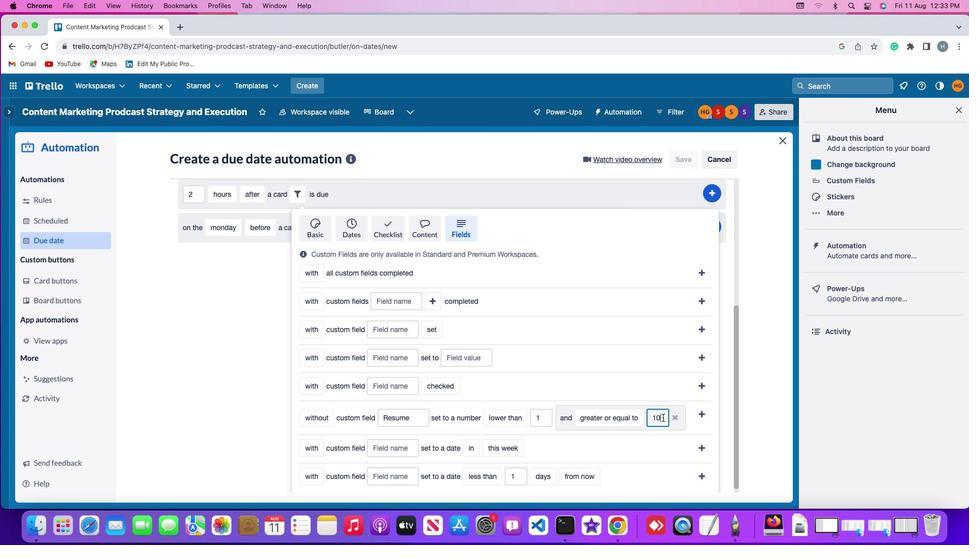 
Action: Key pressed Key.backspaceKey.backspace'1''0'
Screenshot: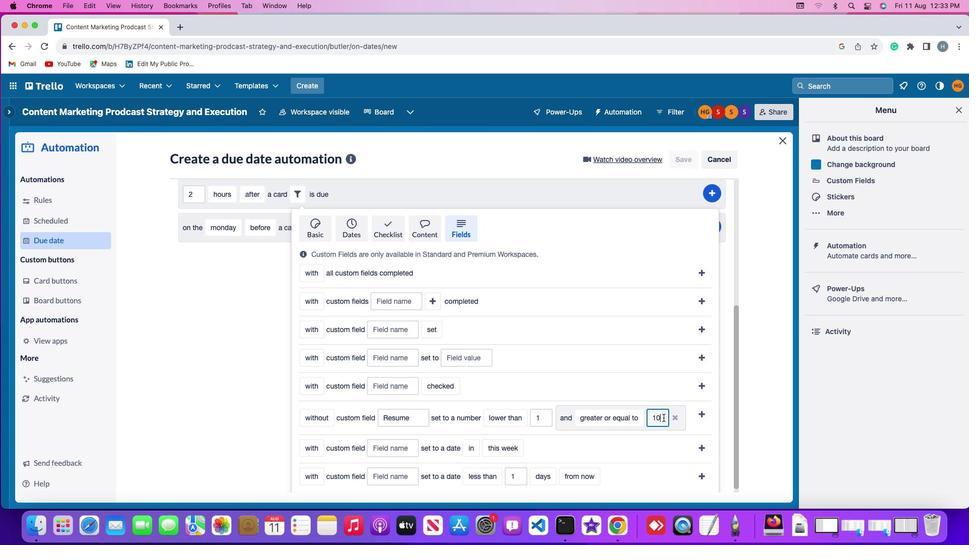 
Action: Mouse moved to (699, 413)
Screenshot: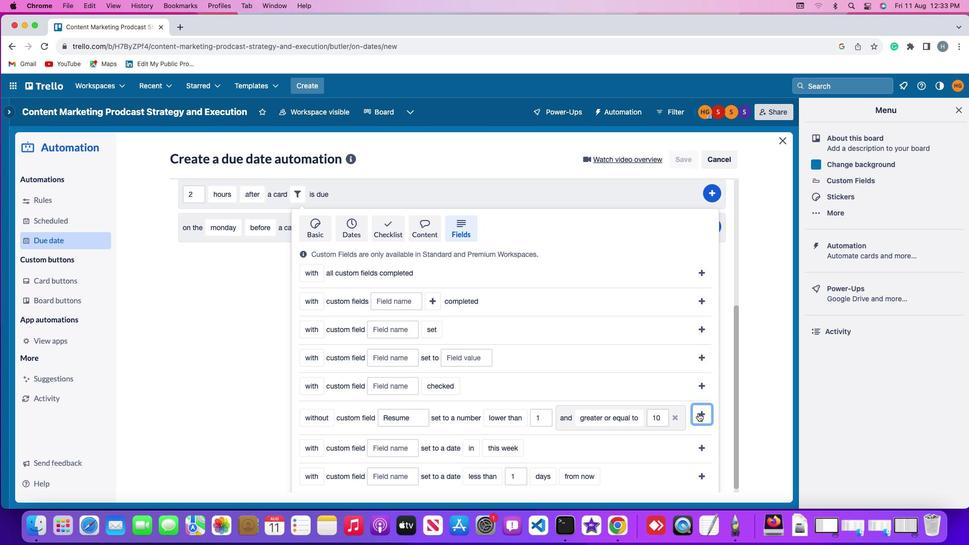 
Action: Mouse pressed left at (699, 413)
Screenshot: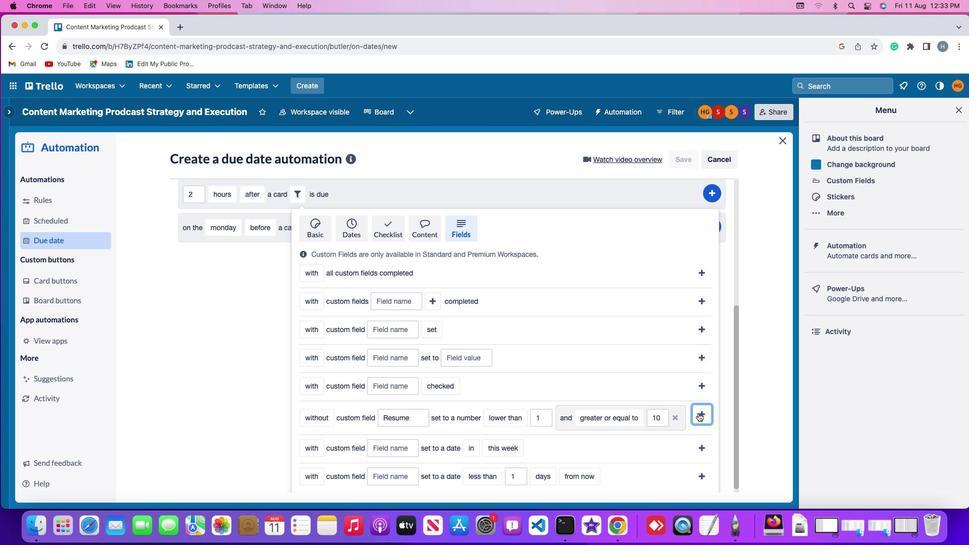 
Action: Mouse moved to (717, 407)
Screenshot: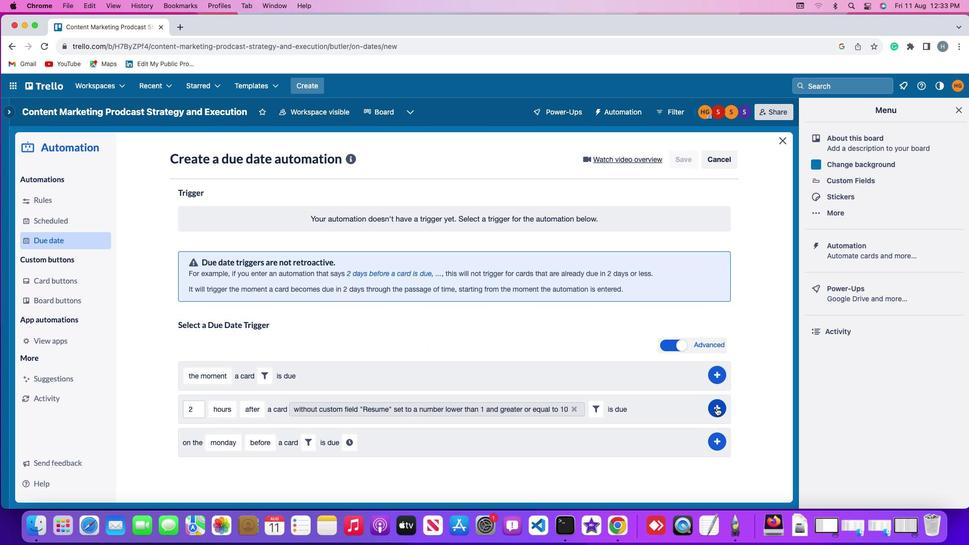 
Action: Mouse pressed left at (717, 407)
Screenshot: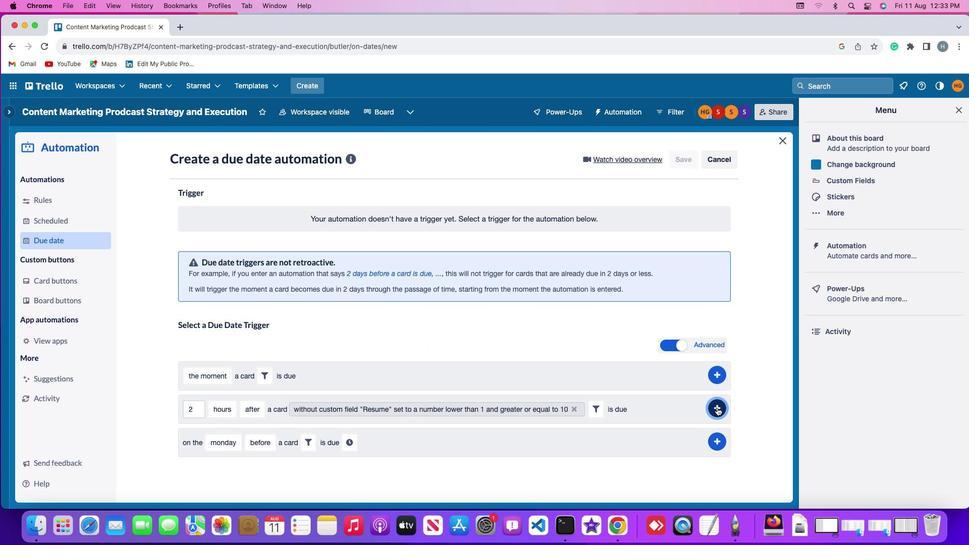
Action: Mouse moved to (749, 325)
Screenshot: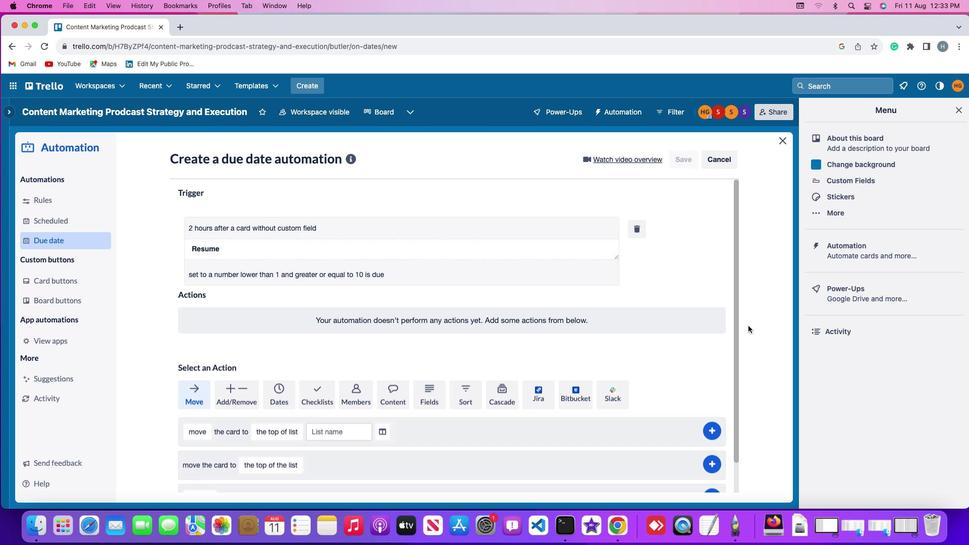 
